 Task: Look for space in Kineshma, Russia from 9th June, 2023 to 17th June, 2023 for 2 adults in price range Rs.7000 to Rs.12000. Place can be private room with 1  bedroom having 2 beds and 1 bathroom. Property type can be house, flat, guest house. Amenities needed are: wifi. Booking option can be shelf check-in. Required host language is English.
Action: Mouse moved to (449, 163)
Screenshot: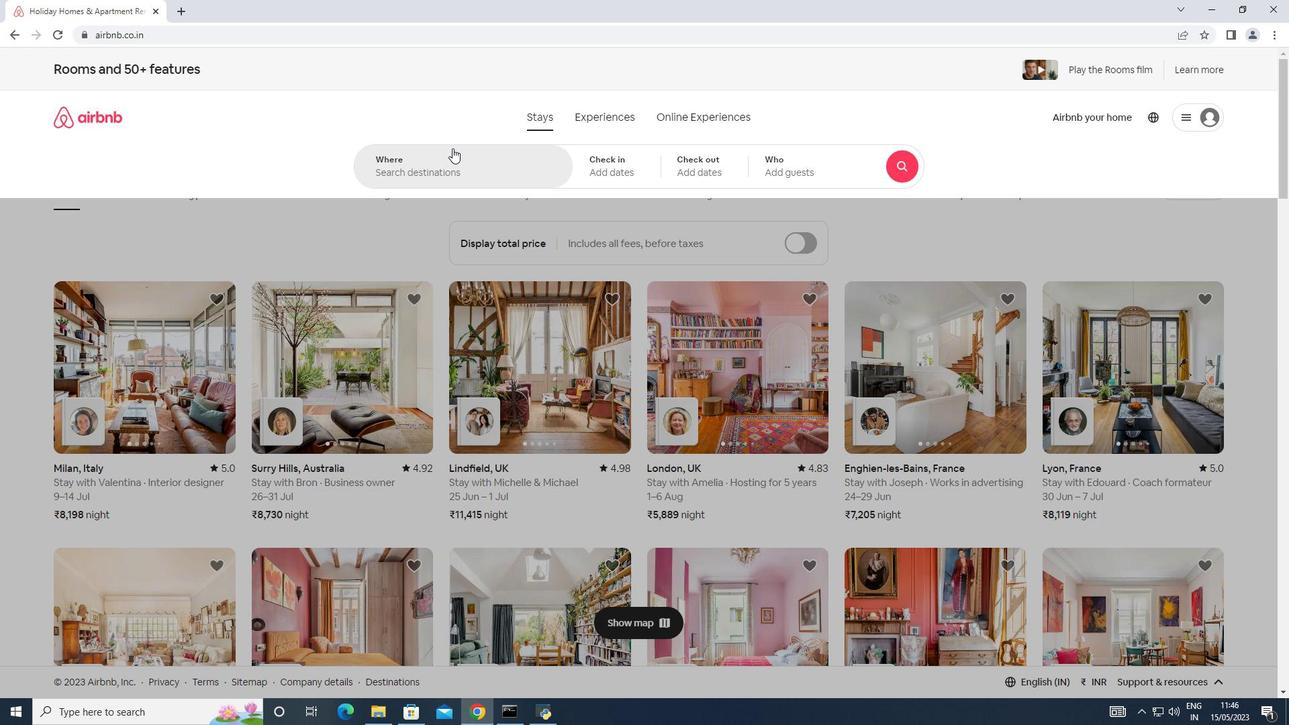 
Action: Mouse pressed left at (449, 163)
Screenshot: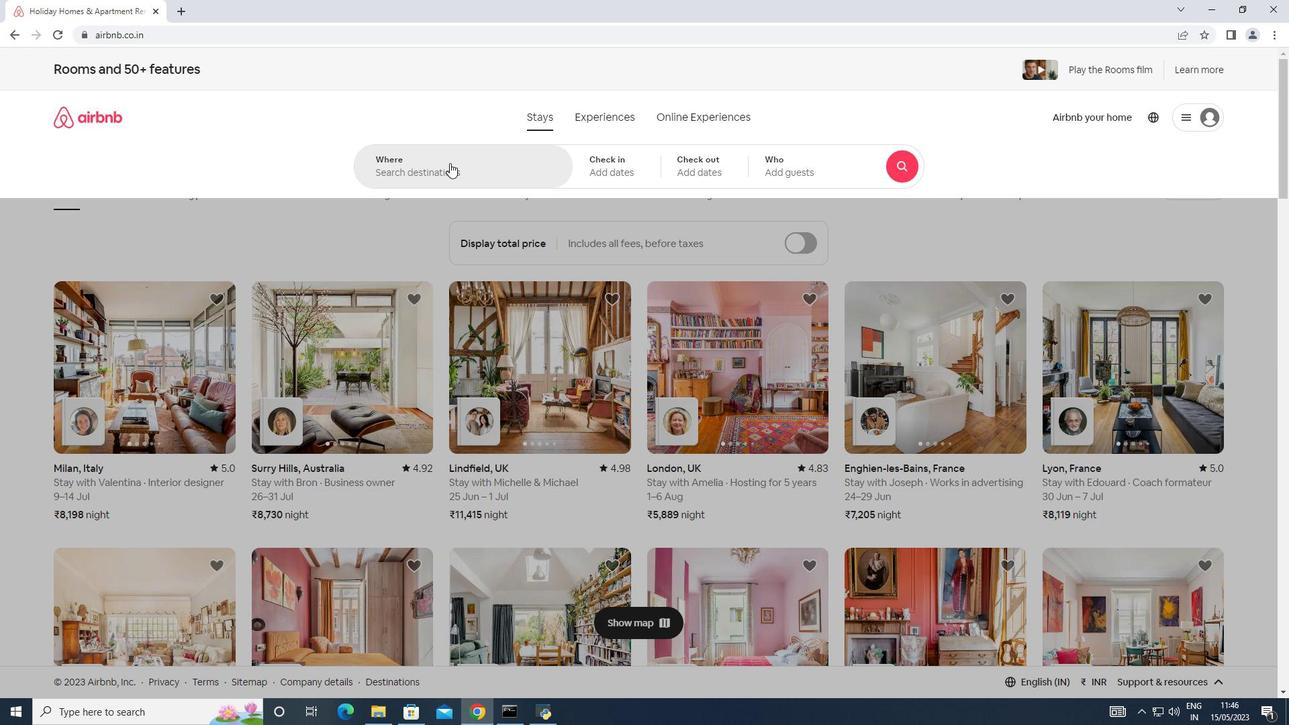 
Action: Mouse moved to (422, 175)
Screenshot: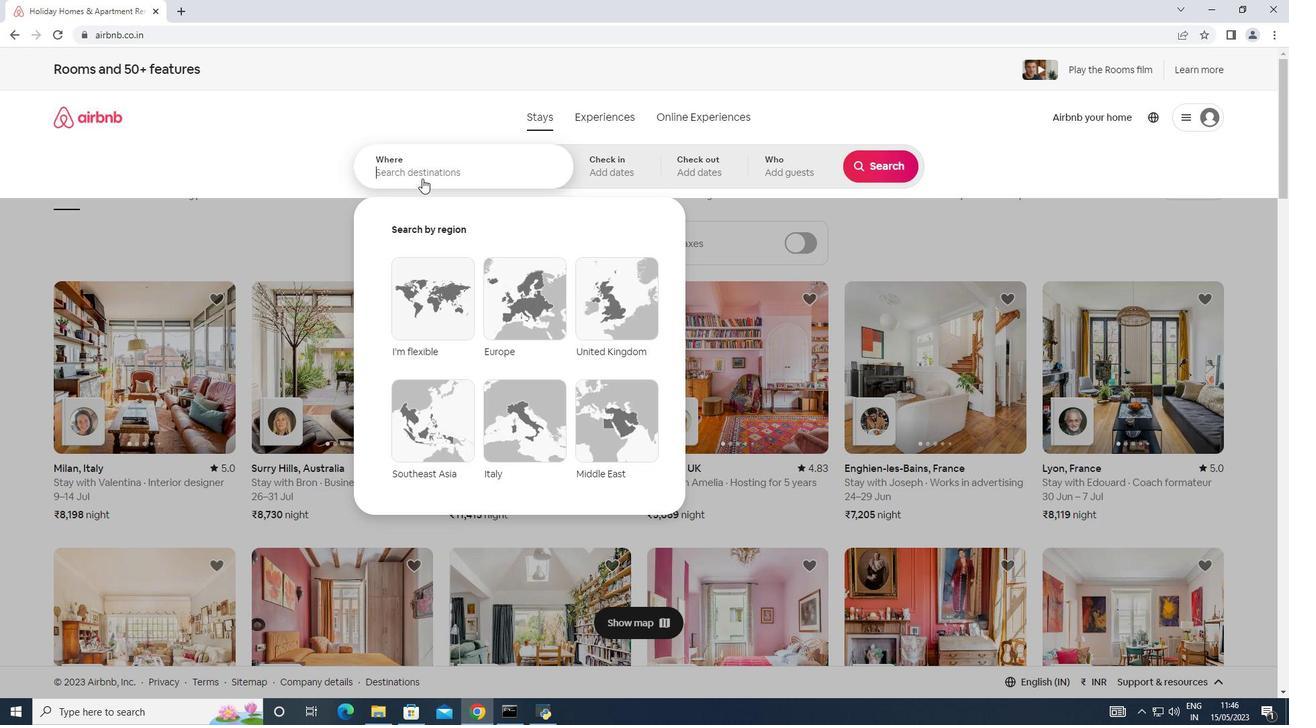 
Action: Mouse pressed left at (422, 175)
Screenshot: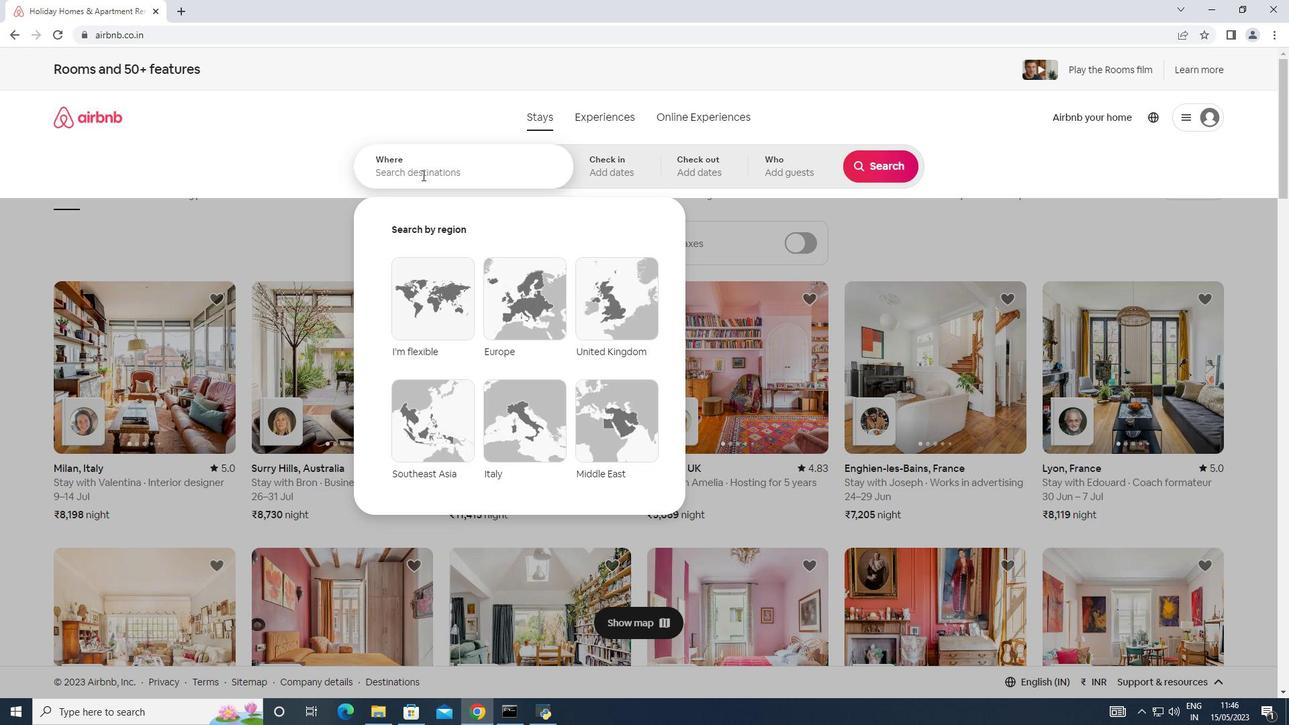 
Action: Key pressed <Key.shift><Key.shift><Key.shift><Key.shift><Key.shift><Key.shift><Key.shift><Key.shift><Key.shift><Key.shift><Key.shift><Key.shift><Key.shift><Key.shift><Key.shift><Key.shift><Key.shift><Key.shift><Key.shift><Key.shift><Key.shift><Key.shift><Key.shift><Key.shift><Key.shift><Key.shift><Key.shift><Key.shift><Key.shift>Kineshma,<Key.shift>Russia
Screenshot: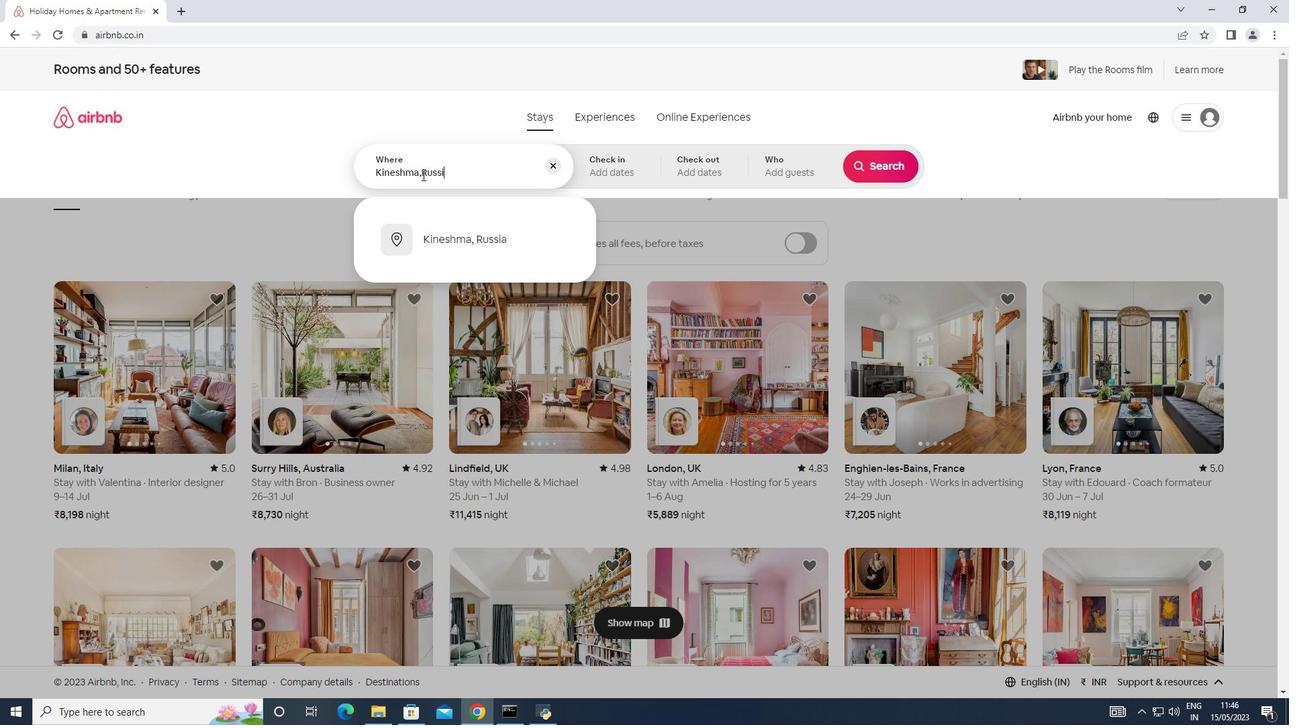 
Action: Mouse moved to (608, 168)
Screenshot: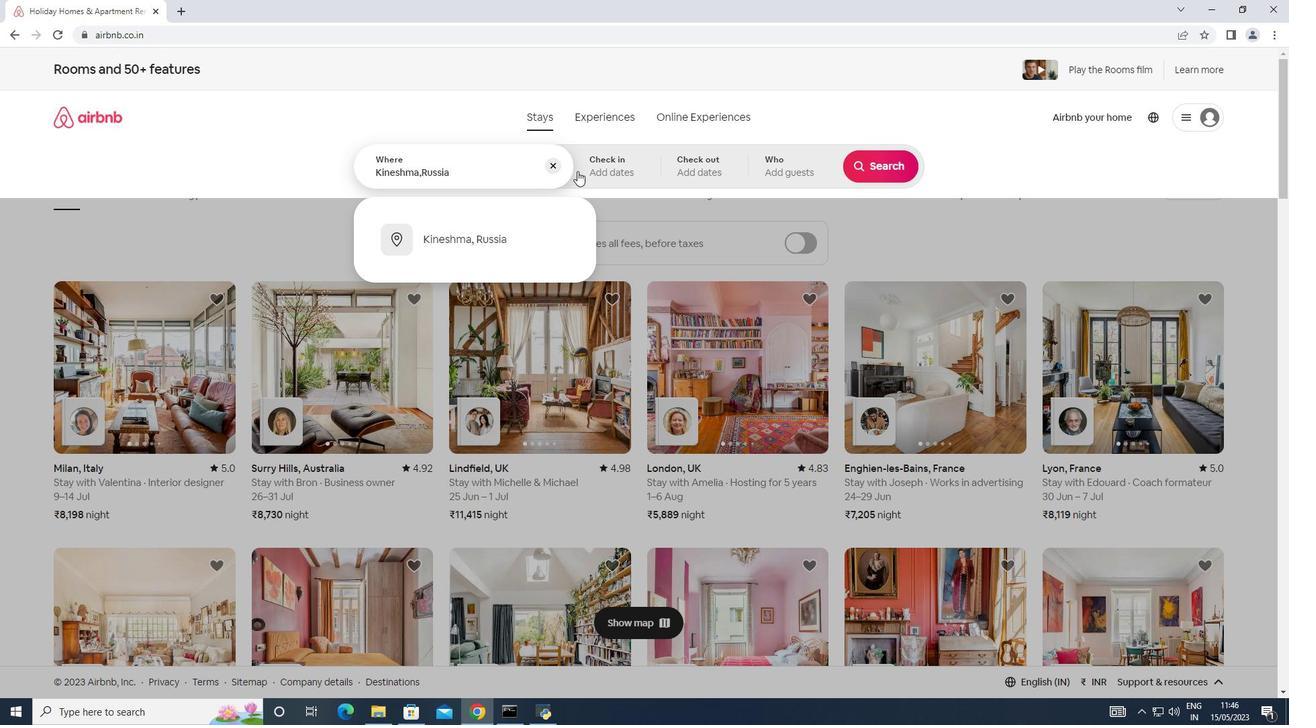 
Action: Mouse pressed left at (608, 168)
Screenshot: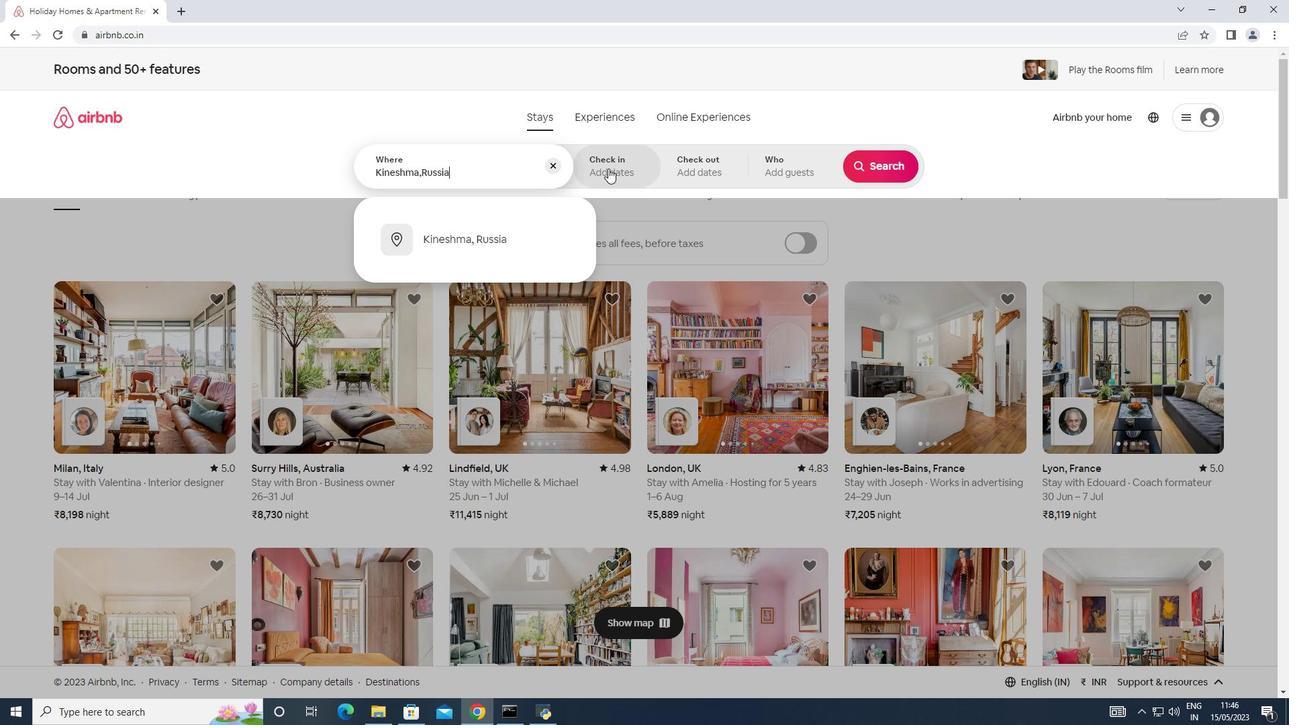 
Action: Mouse moved to (839, 362)
Screenshot: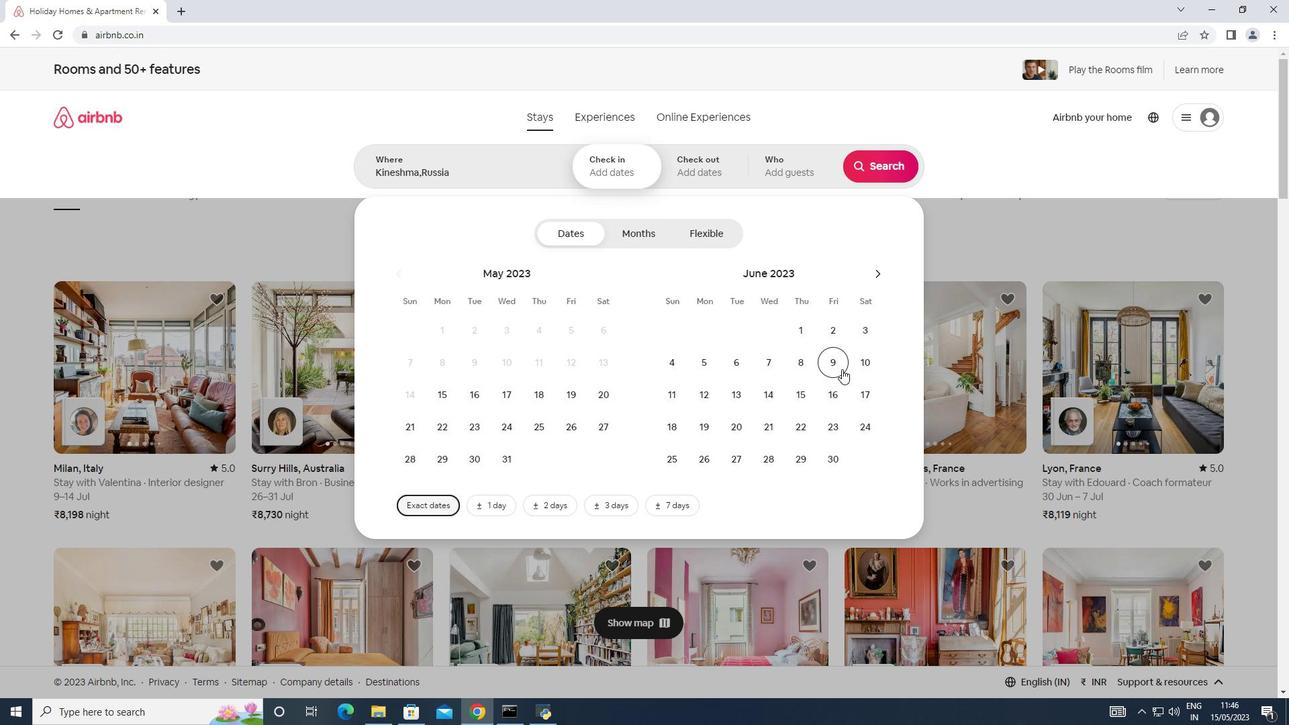 
Action: Mouse pressed left at (839, 362)
Screenshot: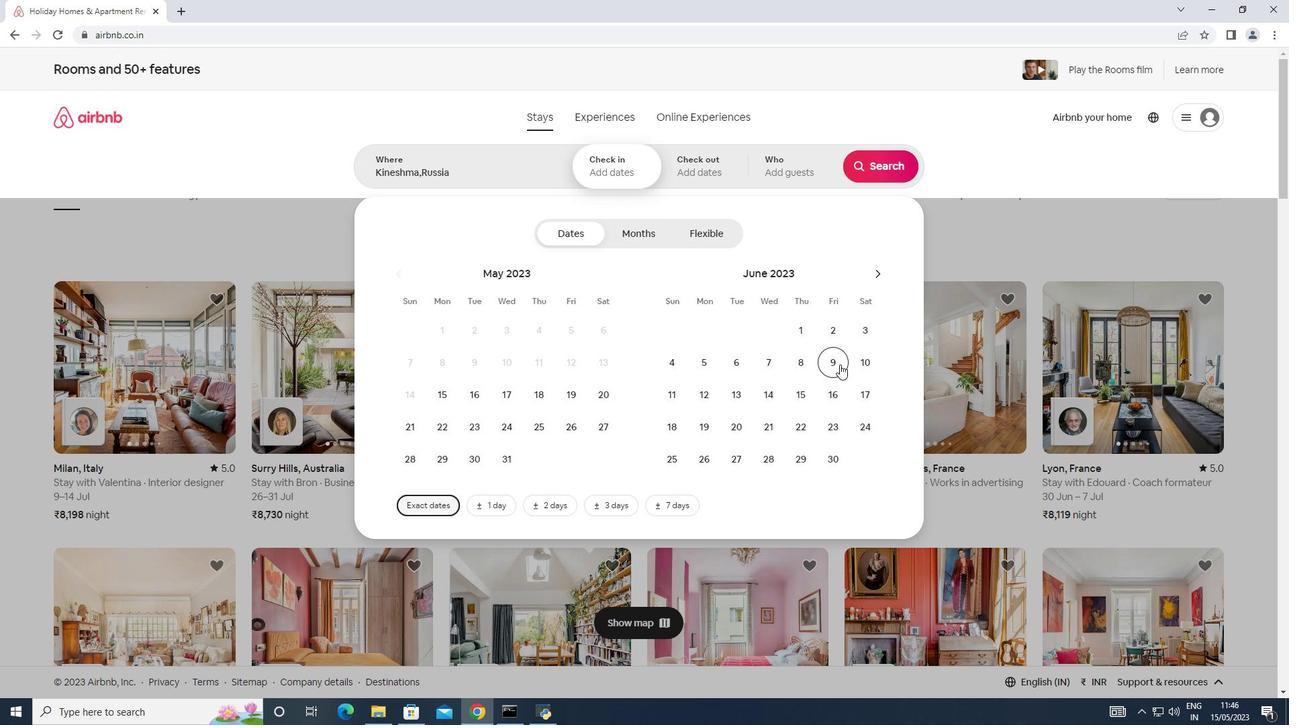
Action: Mouse moved to (863, 396)
Screenshot: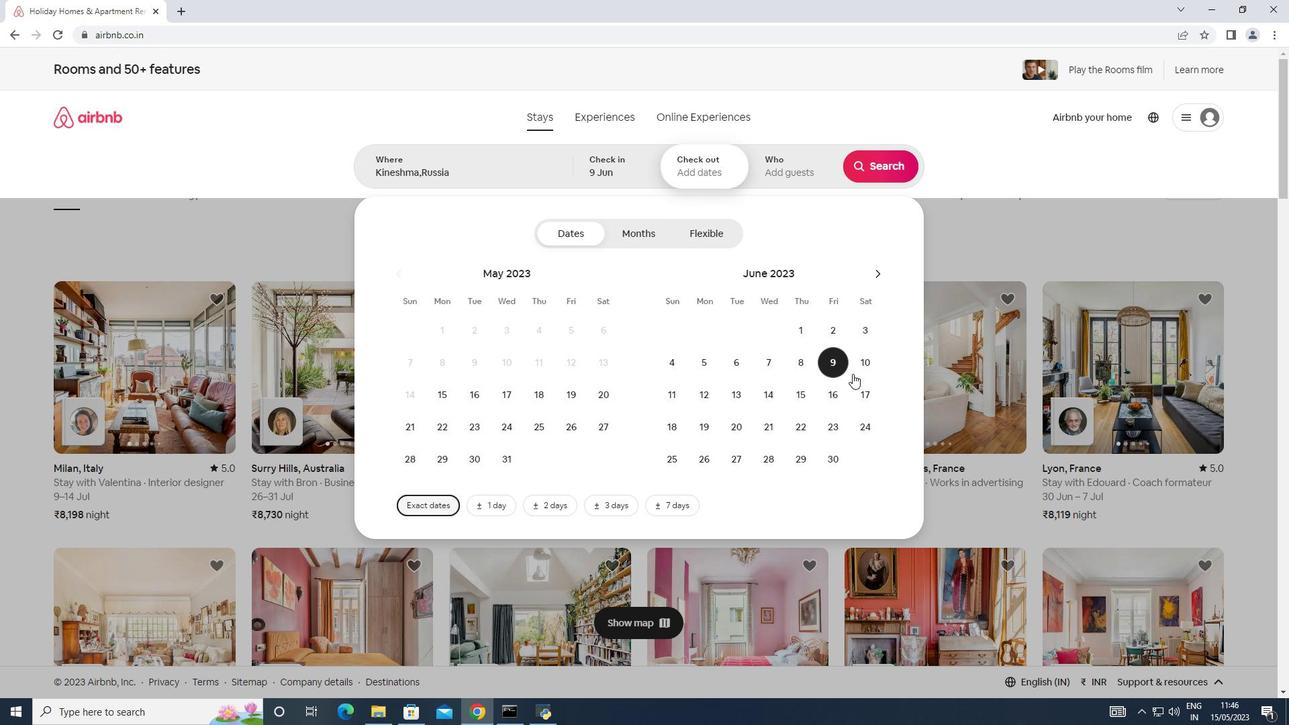 
Action: Mouse pressed left at (863, 396)
Screenshot: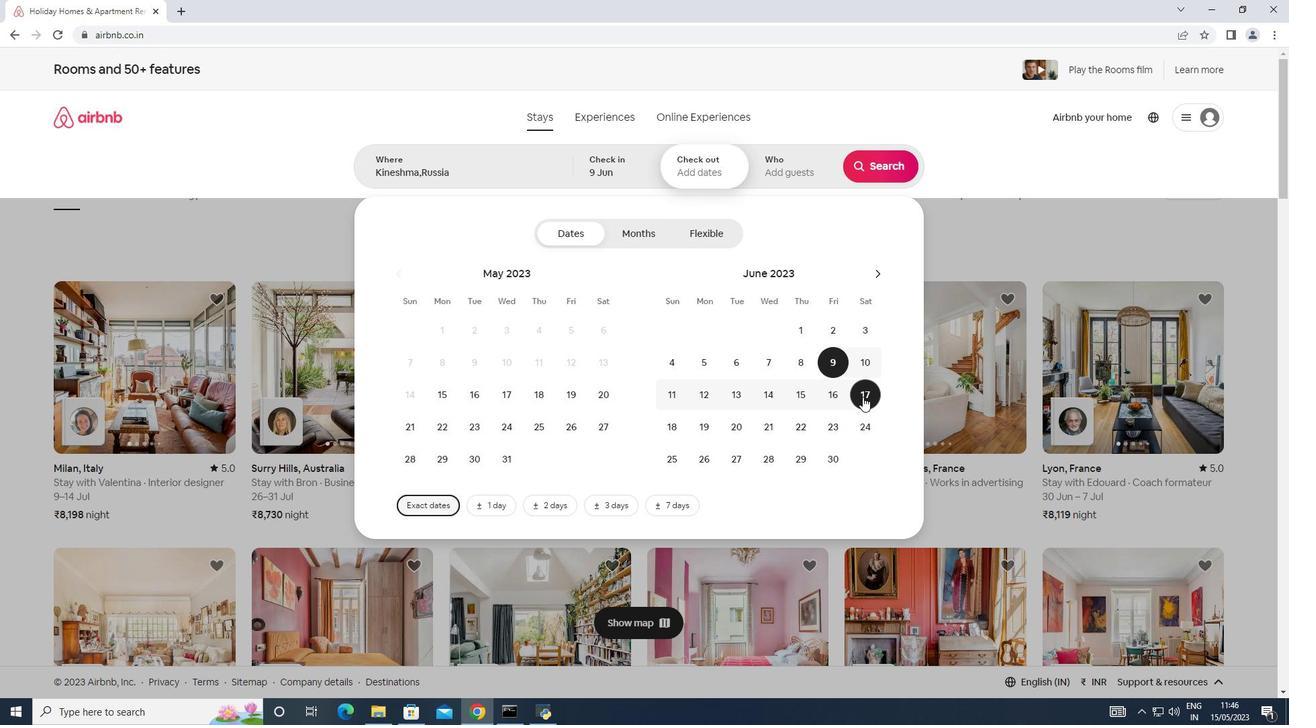 
Action: Mouse moved to (800, 161)
Screenshot: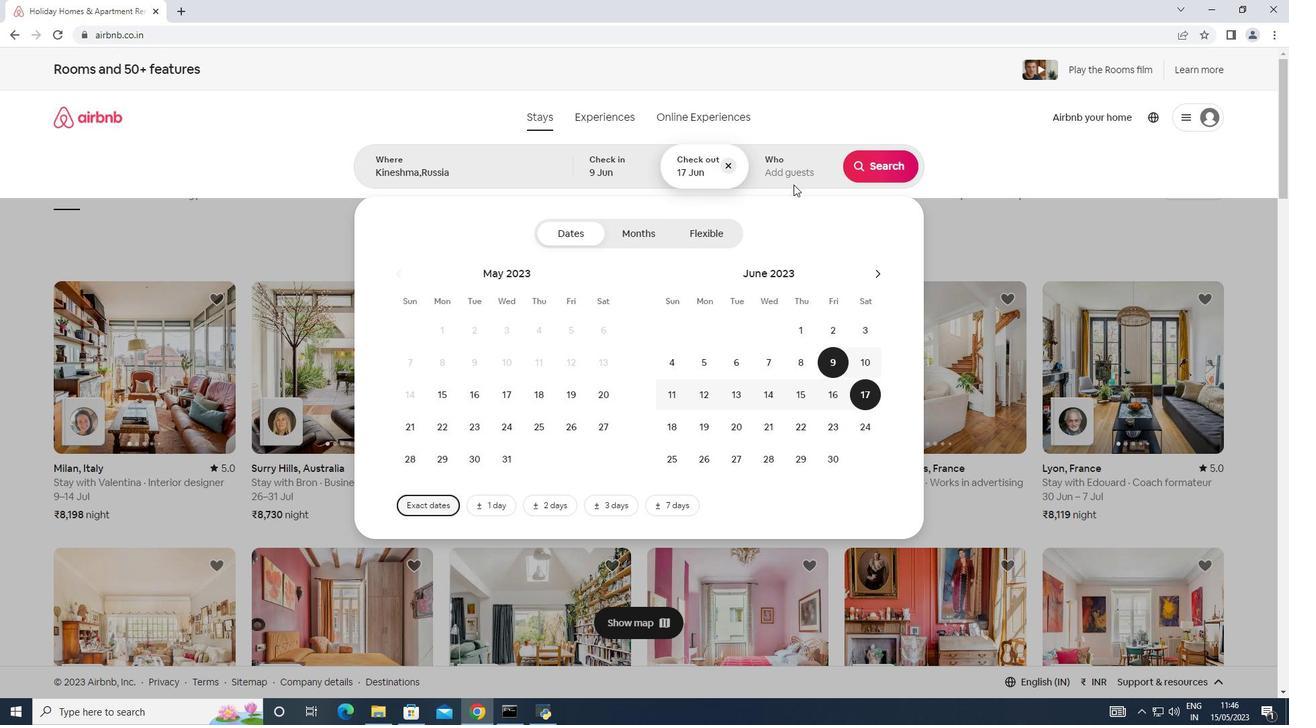 
Action: Mouse pressed left at (800, 161)
Screenshot: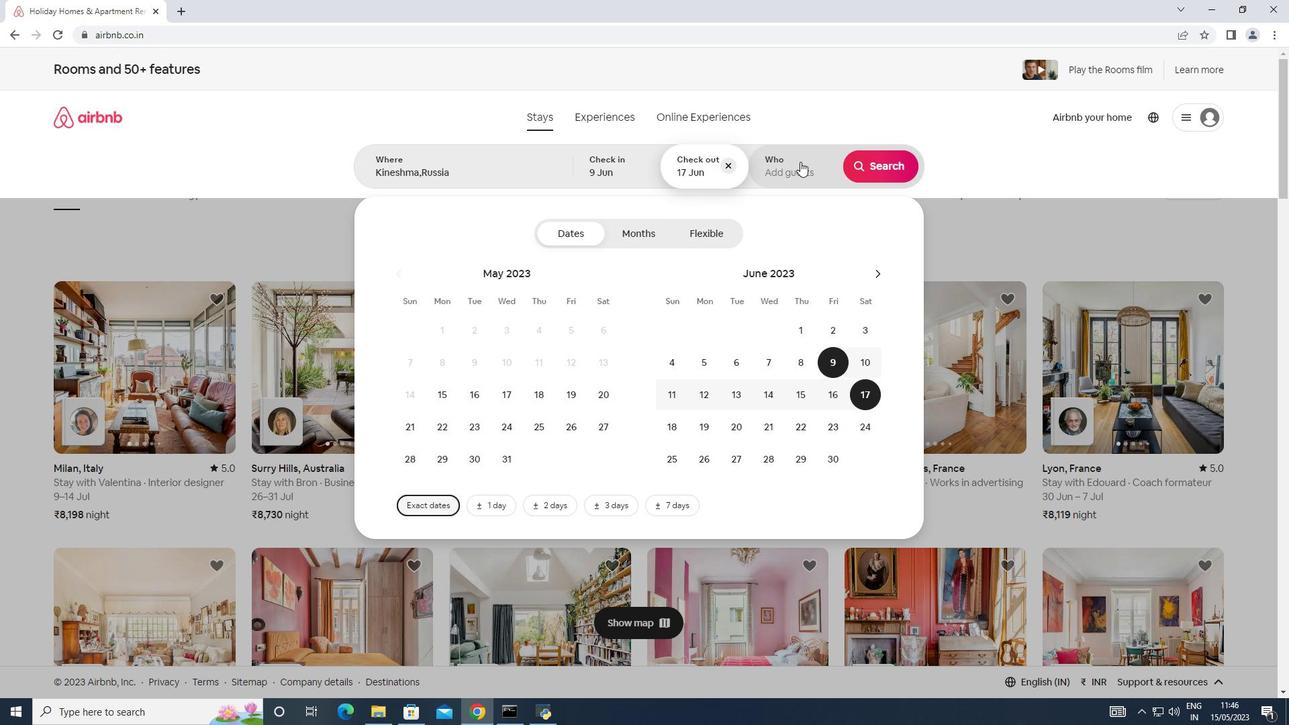 
Action: Mouse moved to (887, 242)
Screenshot: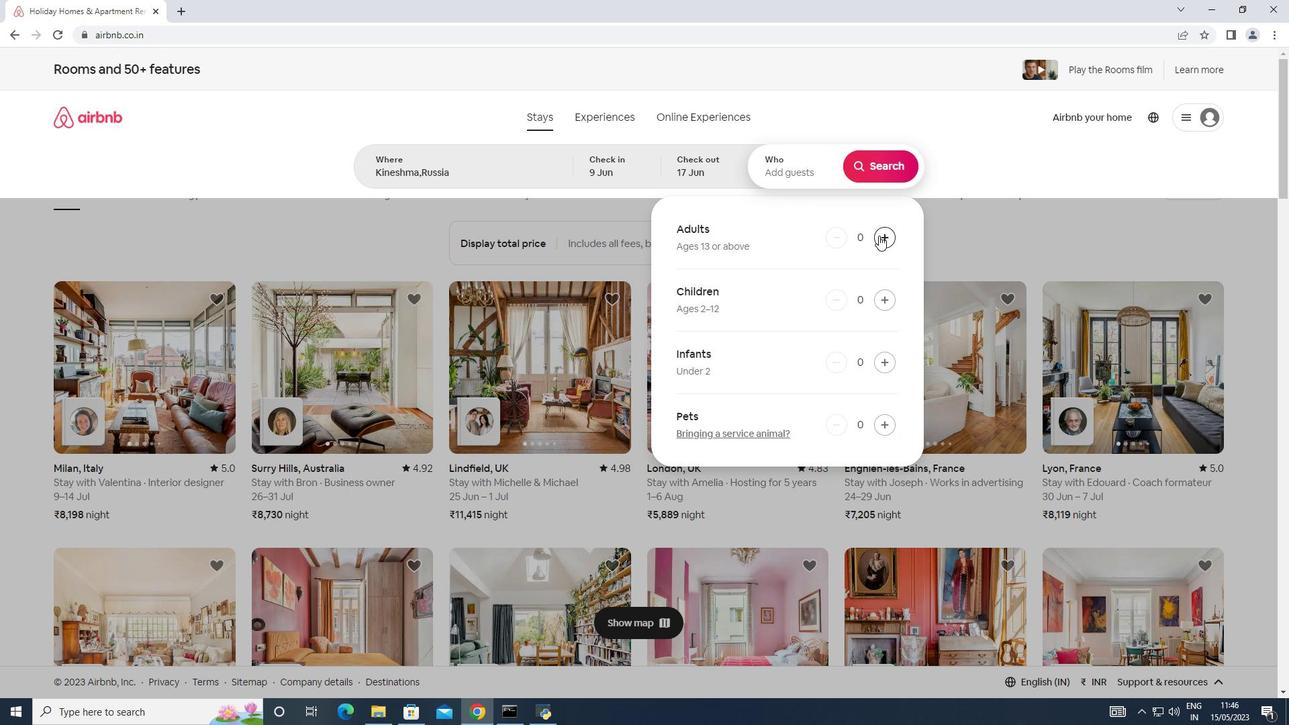 
Action: Mouse pressed left at (887, 242)
Screenshot: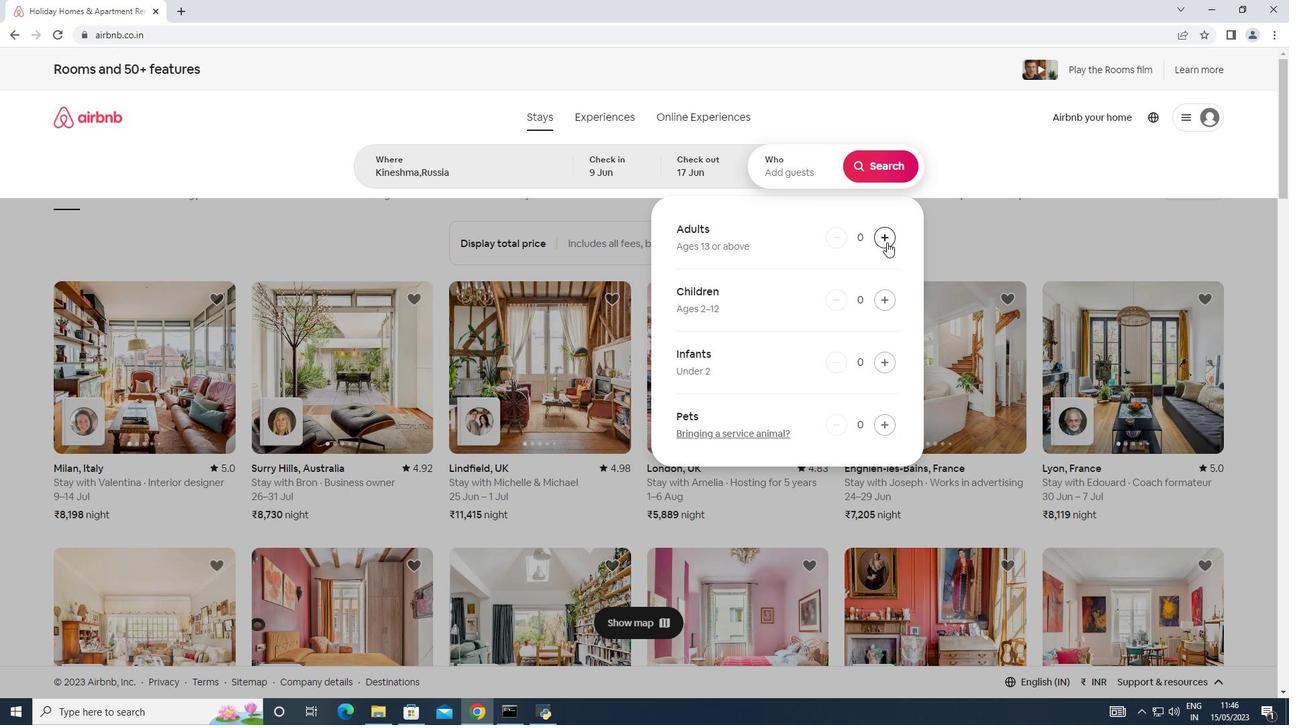 
Action: Mouse moved to (887, 236)
Screenshot: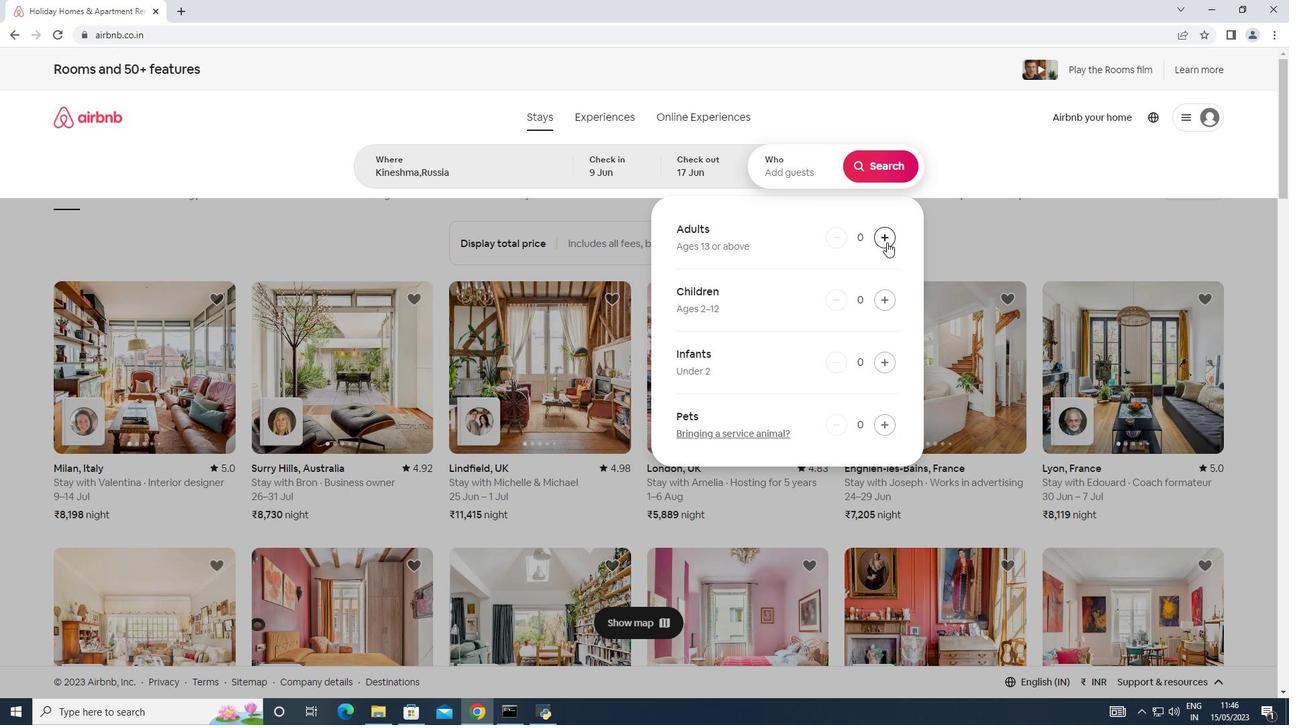 
Action: Mouse pressed left at (887, 236)
Screenshot: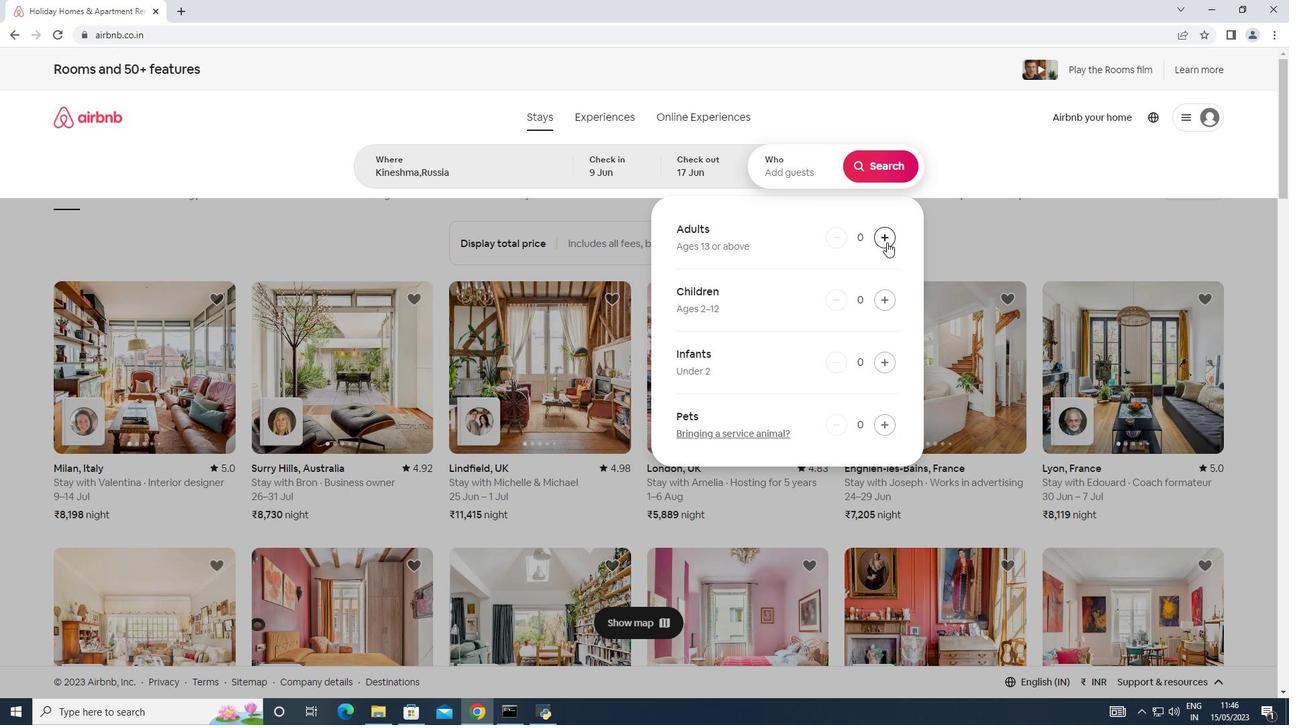 
Action: Mouse moved to (889, 163)
Screenshot: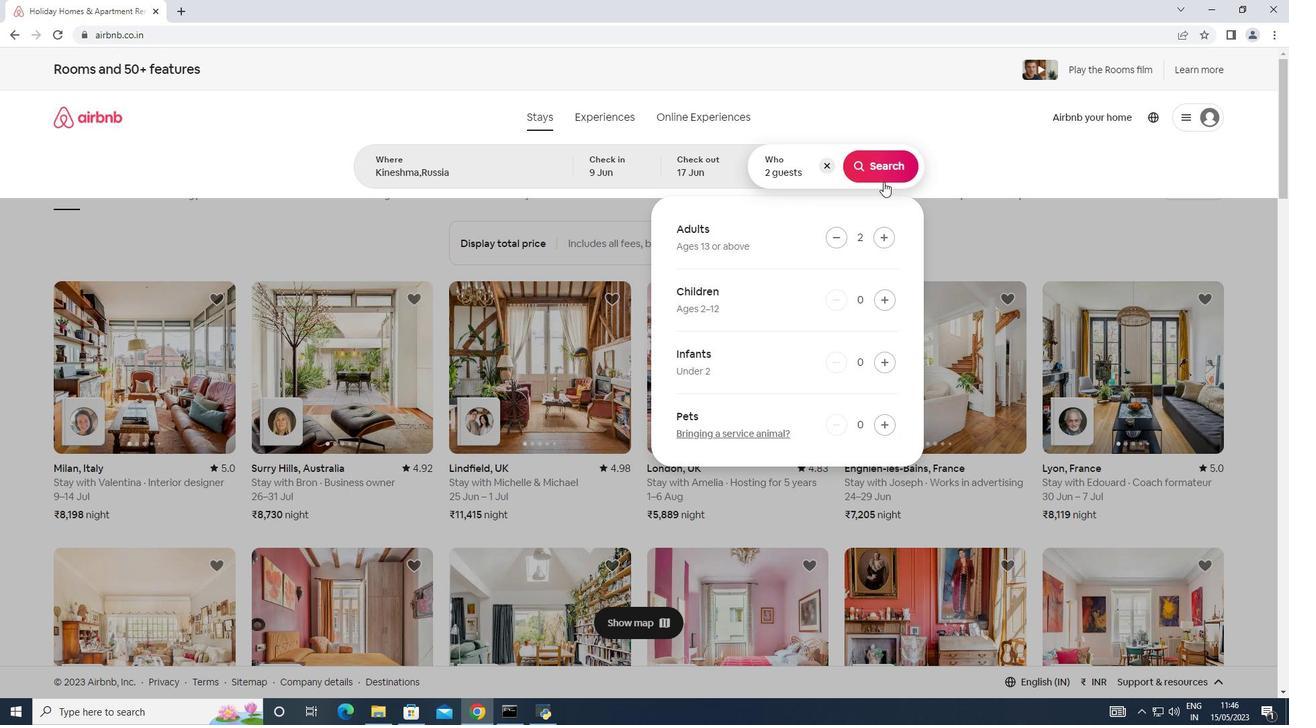 
Action: Mouse pressed left at (889, 163)
Screenshot: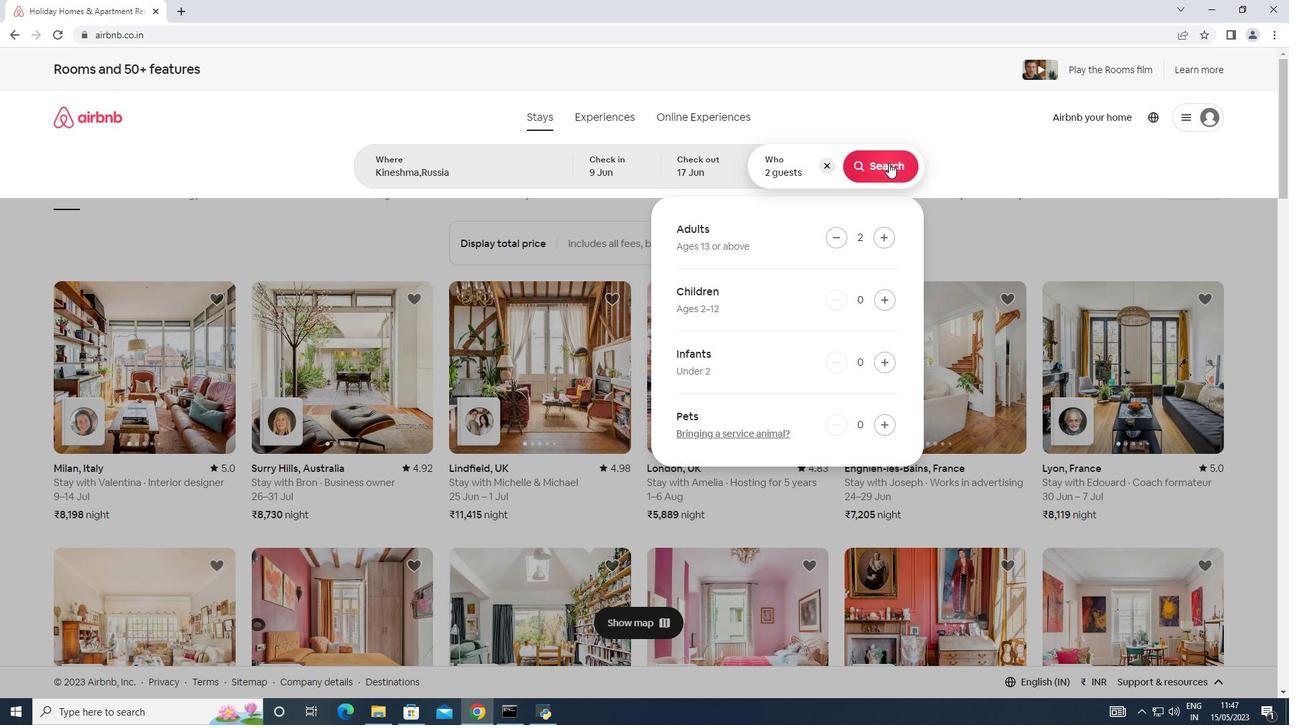 
Action: Mouse moved to (1229, 118)
Screenshot: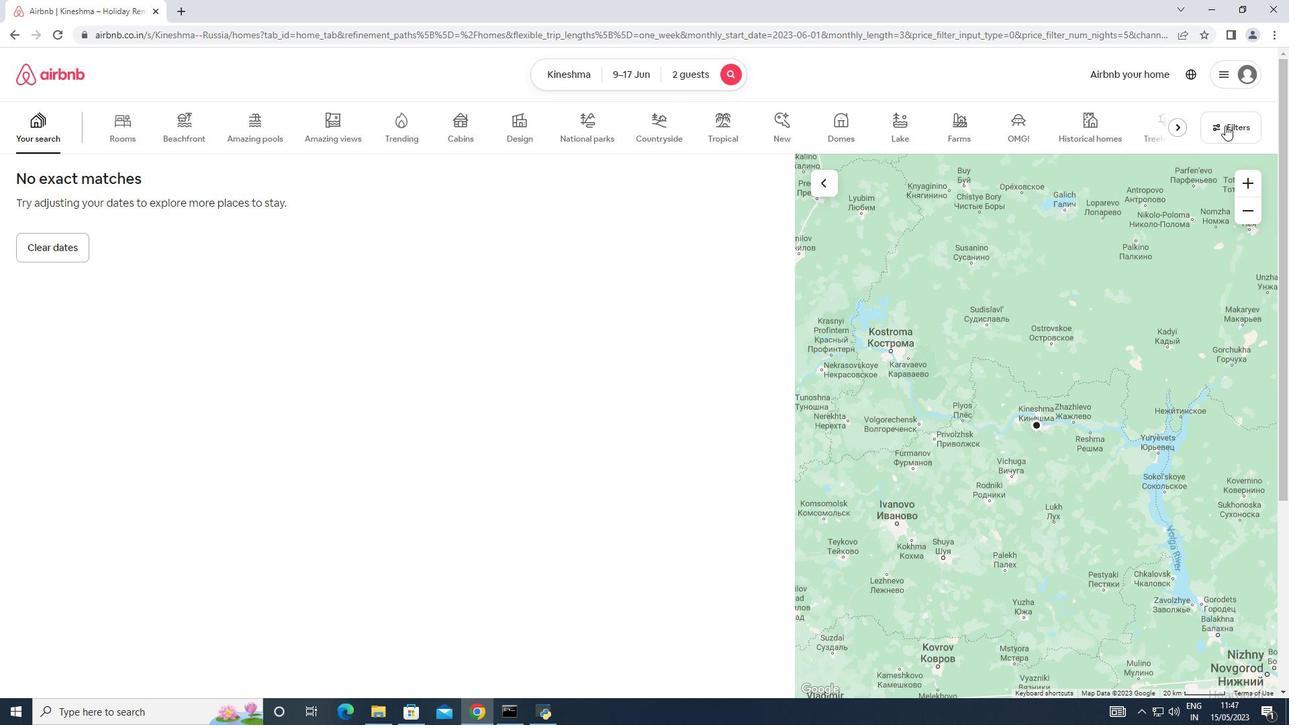 
Action: Mouse pressed left at (1229, 118)
Screenshot: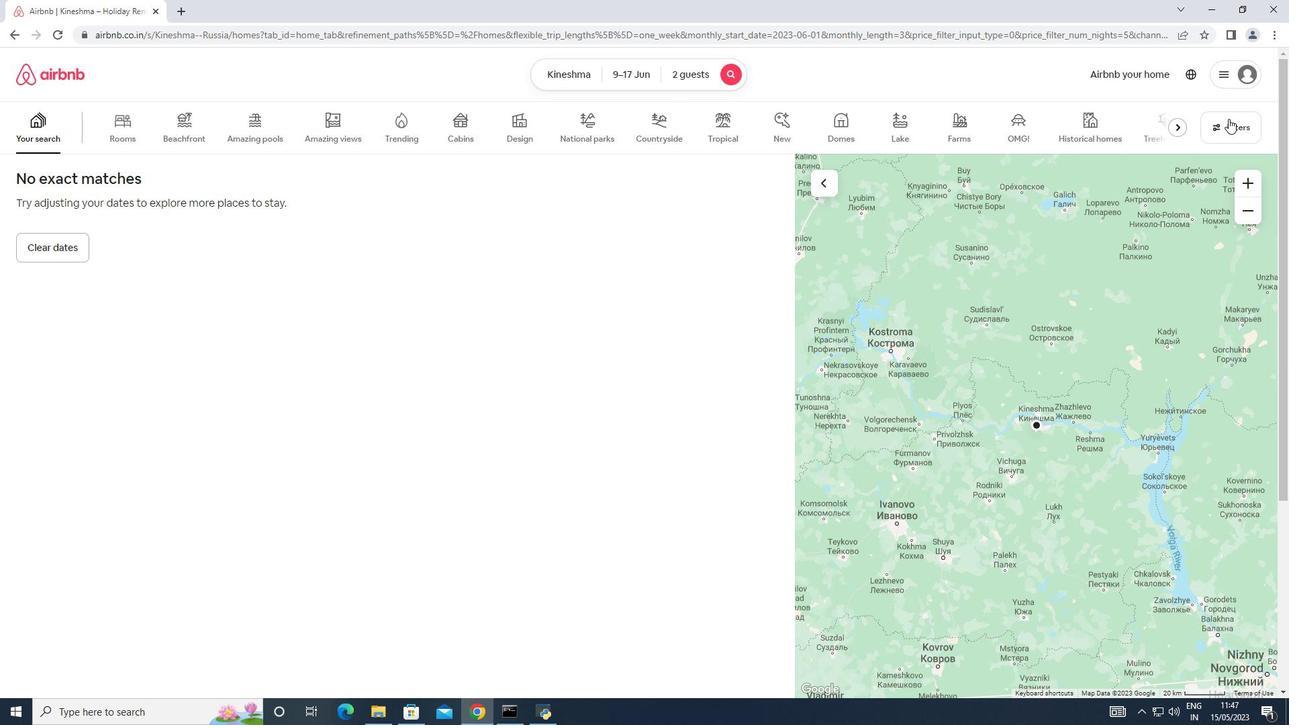 
Action: Mouse moved to (475, 457)
Screenshot: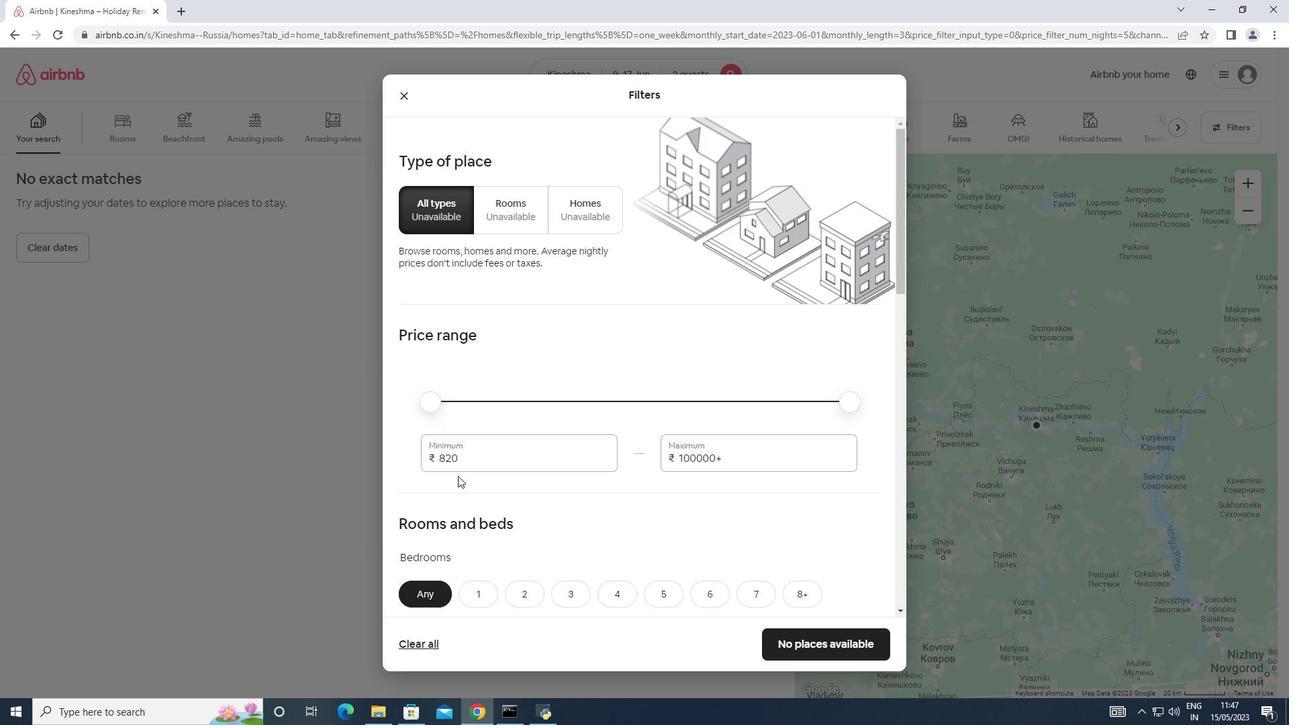 
Action: Mouse pressed left at (475, 457)
Screenshot: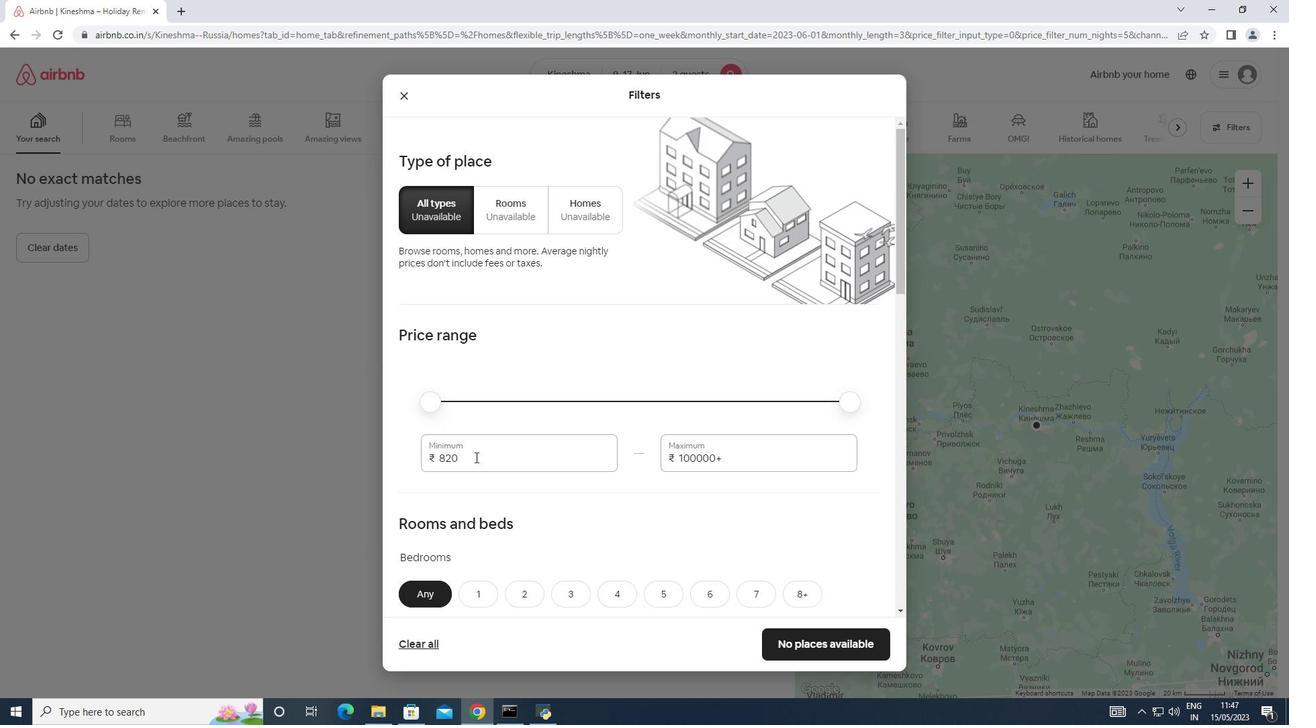 
Action: Mouse moved to (409, 456)
Screenshot: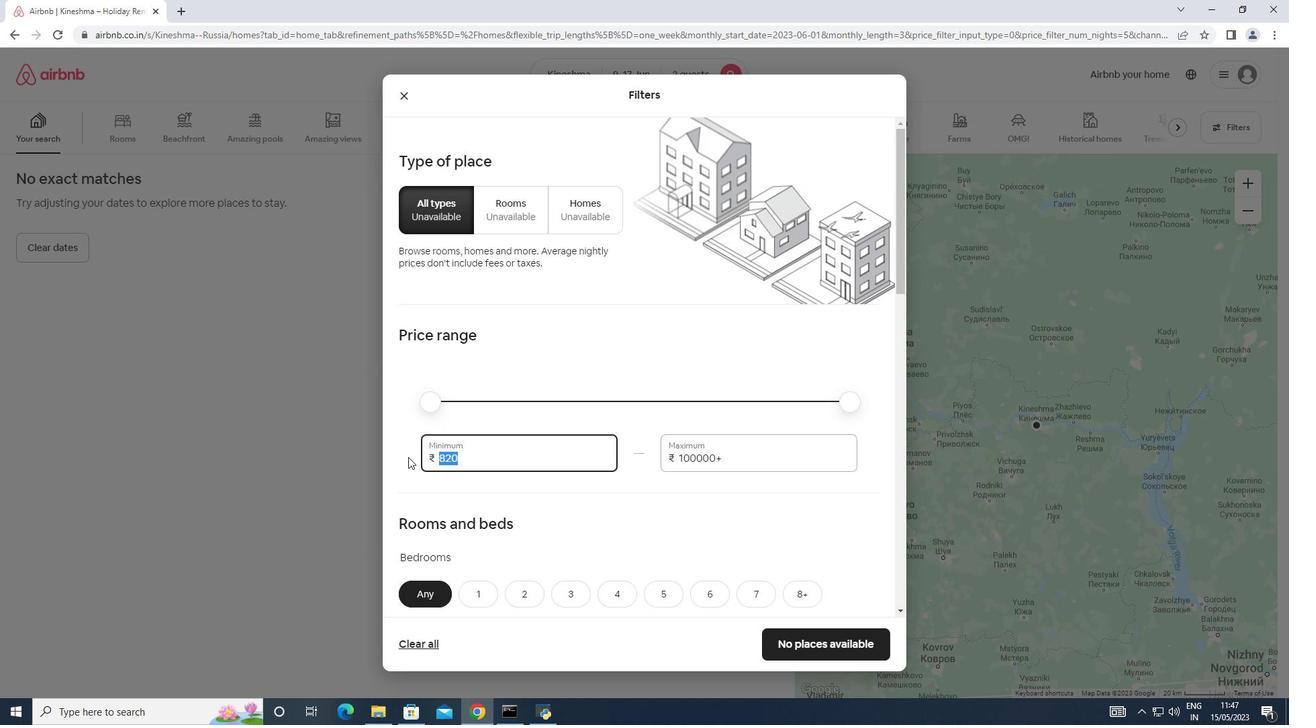 
Action: Key pressed 7000
Screenshot: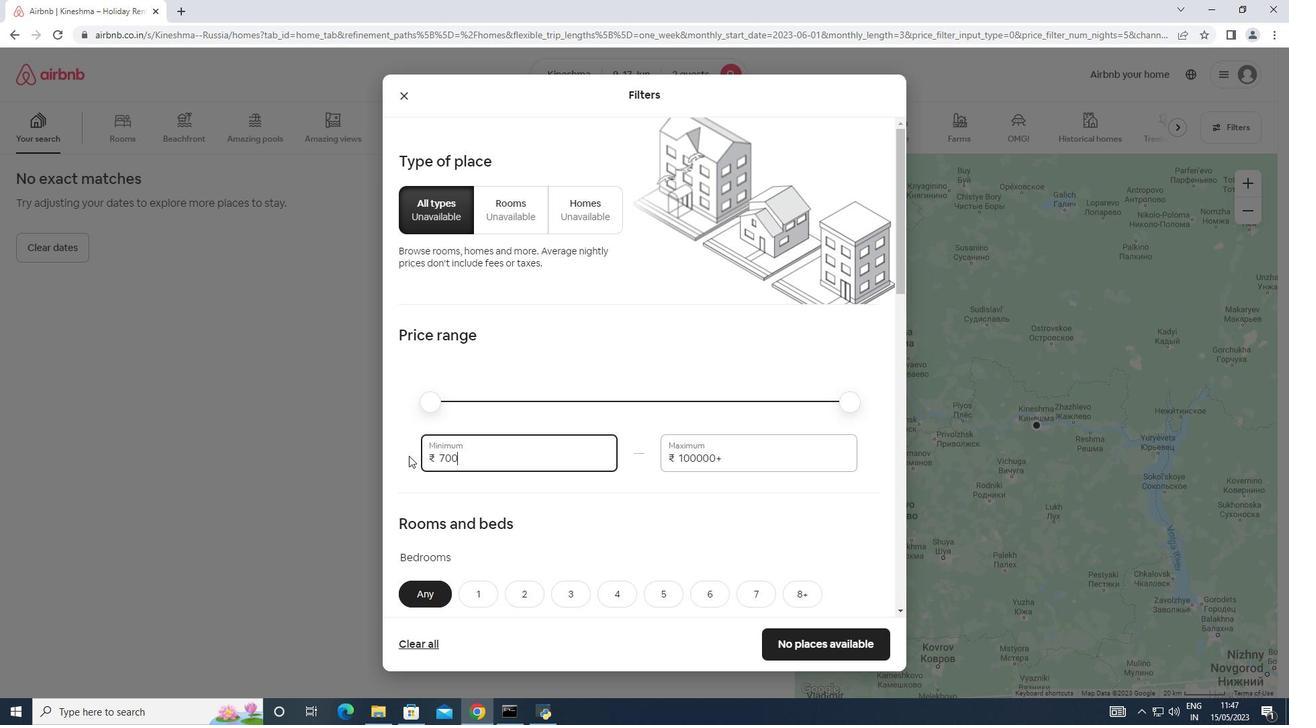 
Action: Mouse moved to (724, 460)
Screenshot: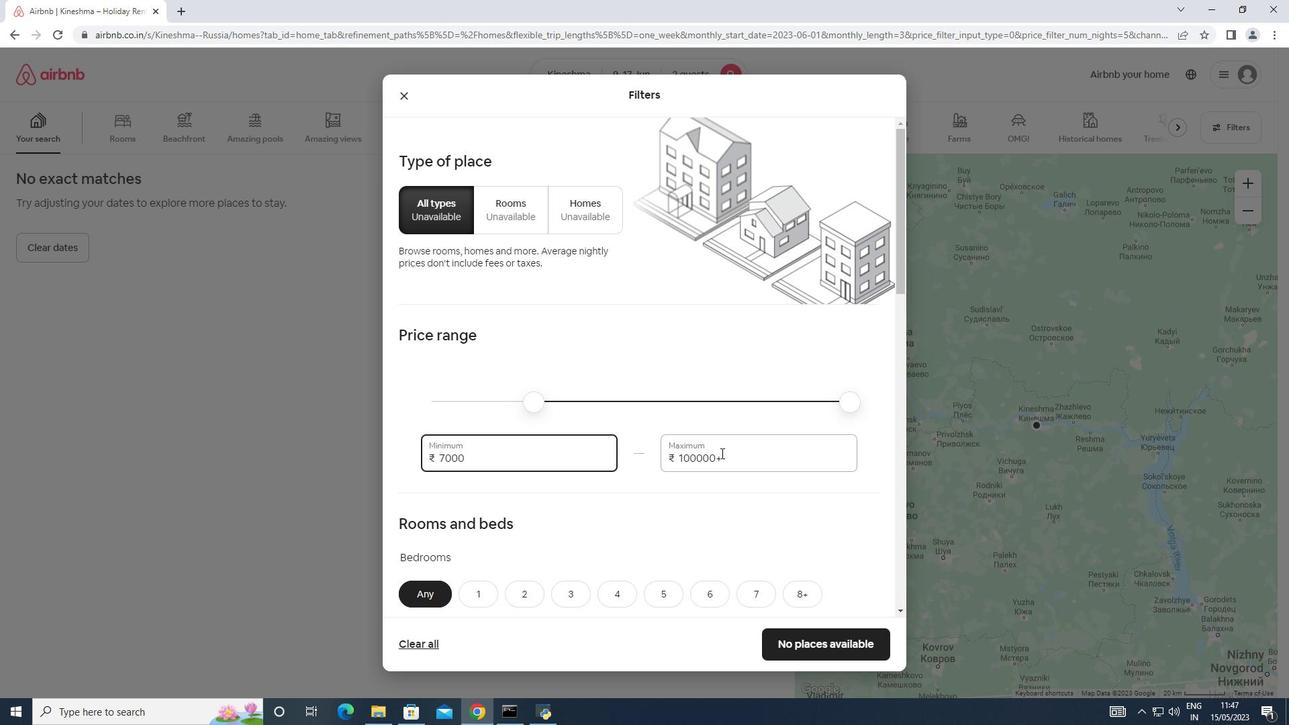 
Action: Mouse pressed left at (724, 460)
Screenshot: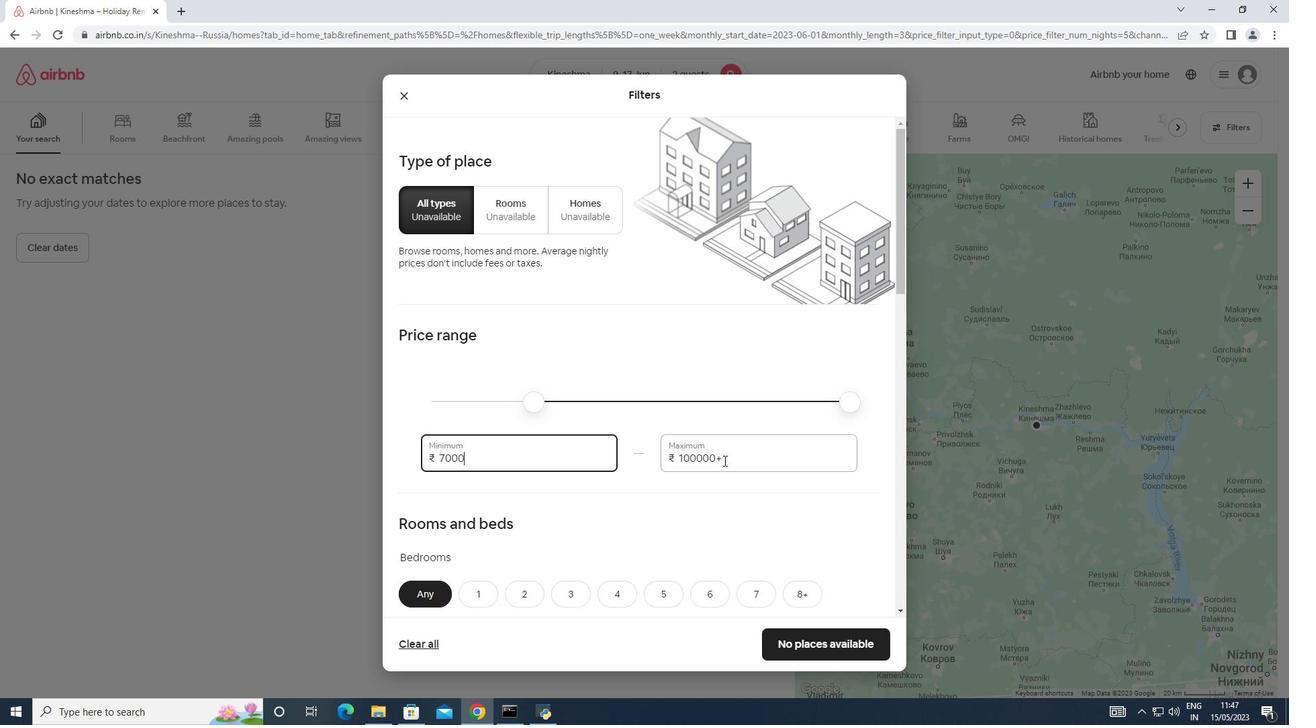 
Action: Mouse moved to (632, 447)
Screenshot: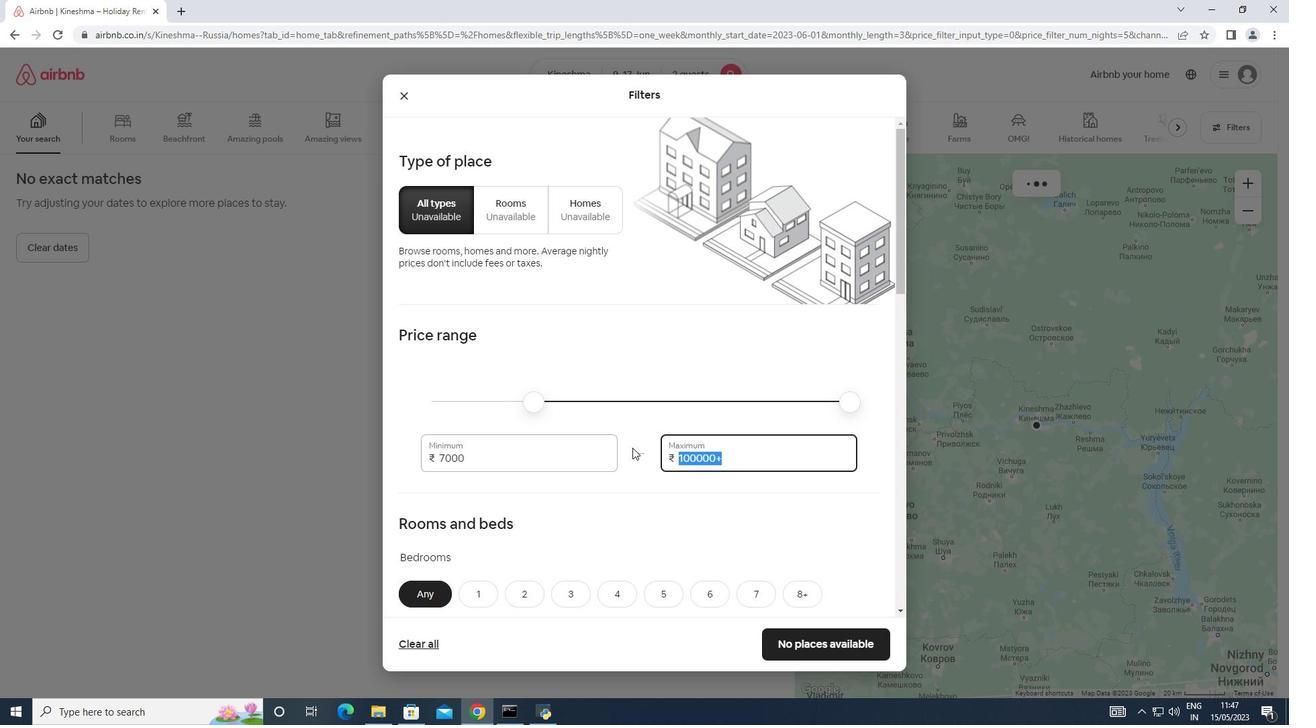
Action: Key pressed 12000
Screenshot: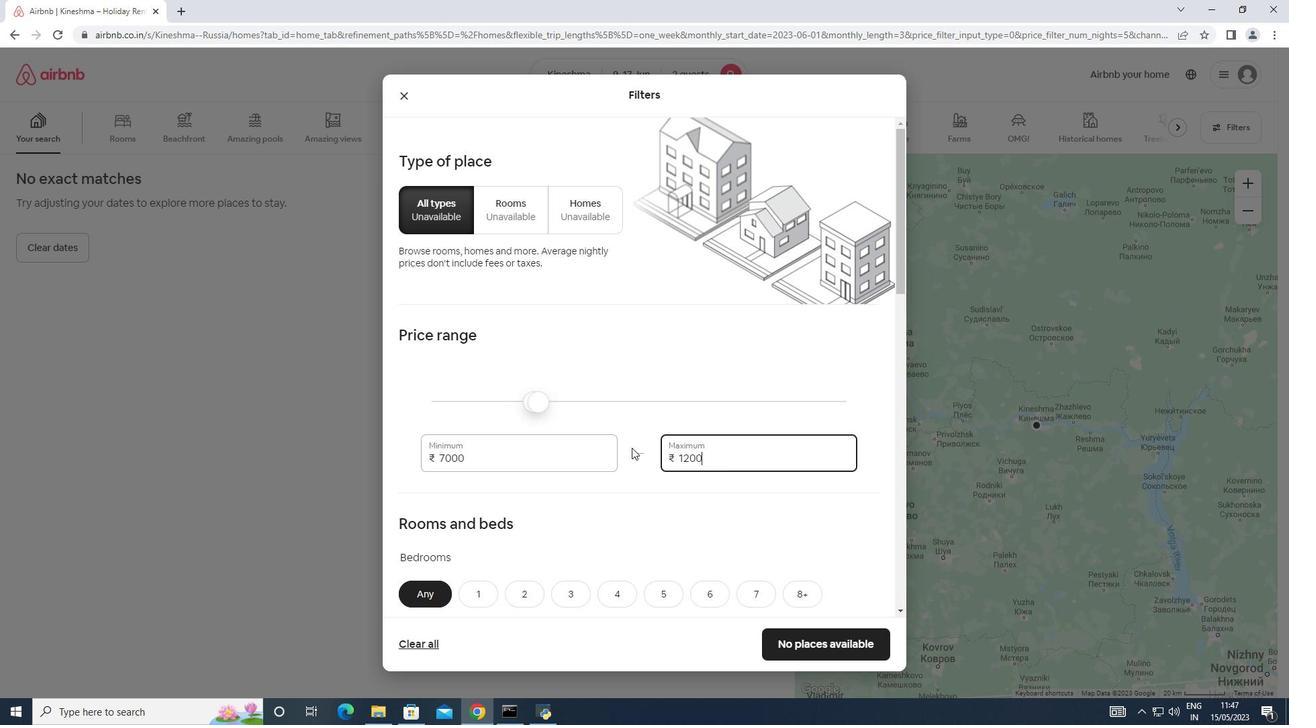 
Action: Mouse moved to (571, 474)
Screenshot: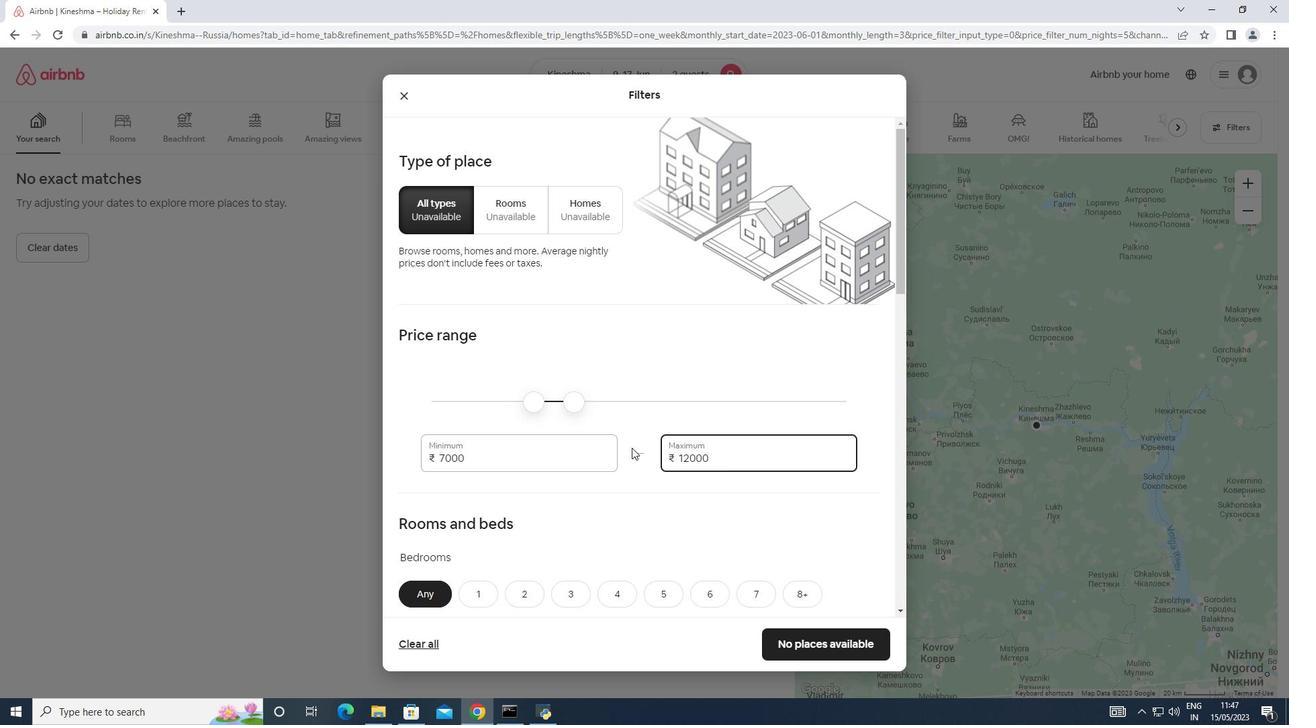 
Action: Mouse scrolled (571, 473) with delta (0, 0)
Screenshot: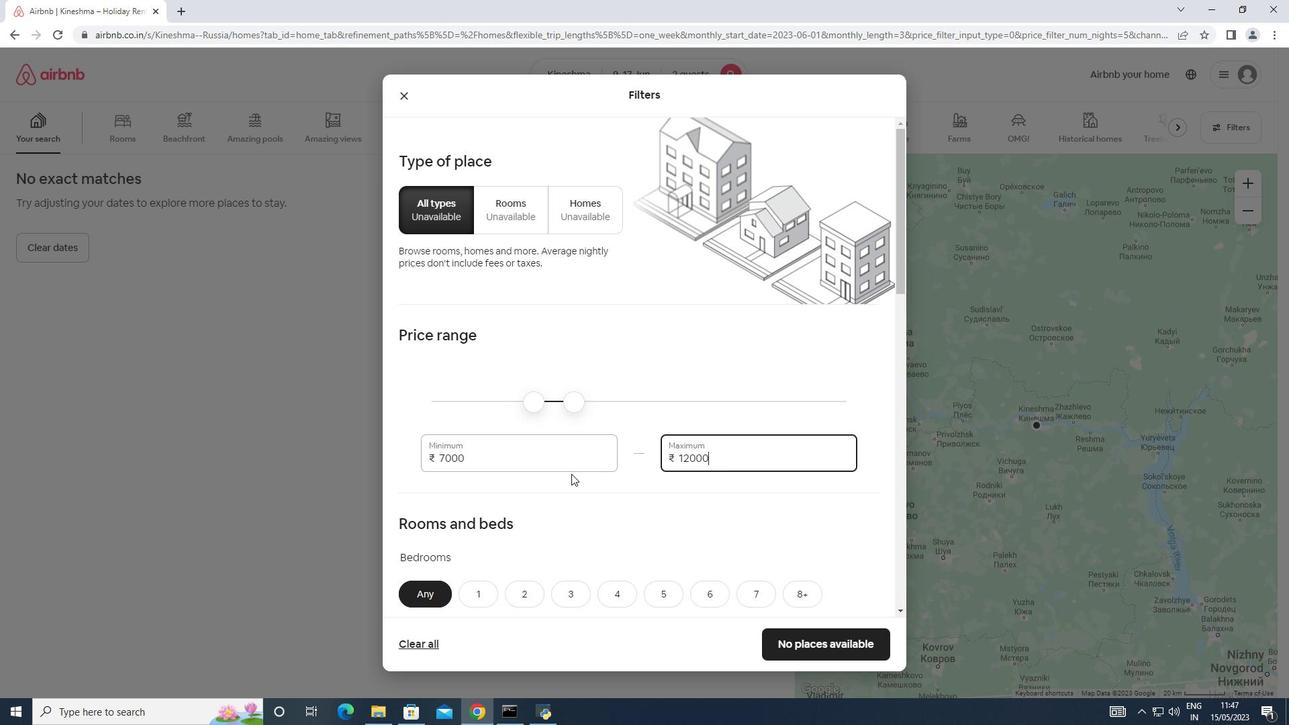 
Action: Mouse scrolled (571, 473) with delta (0, 0)
Screenshot: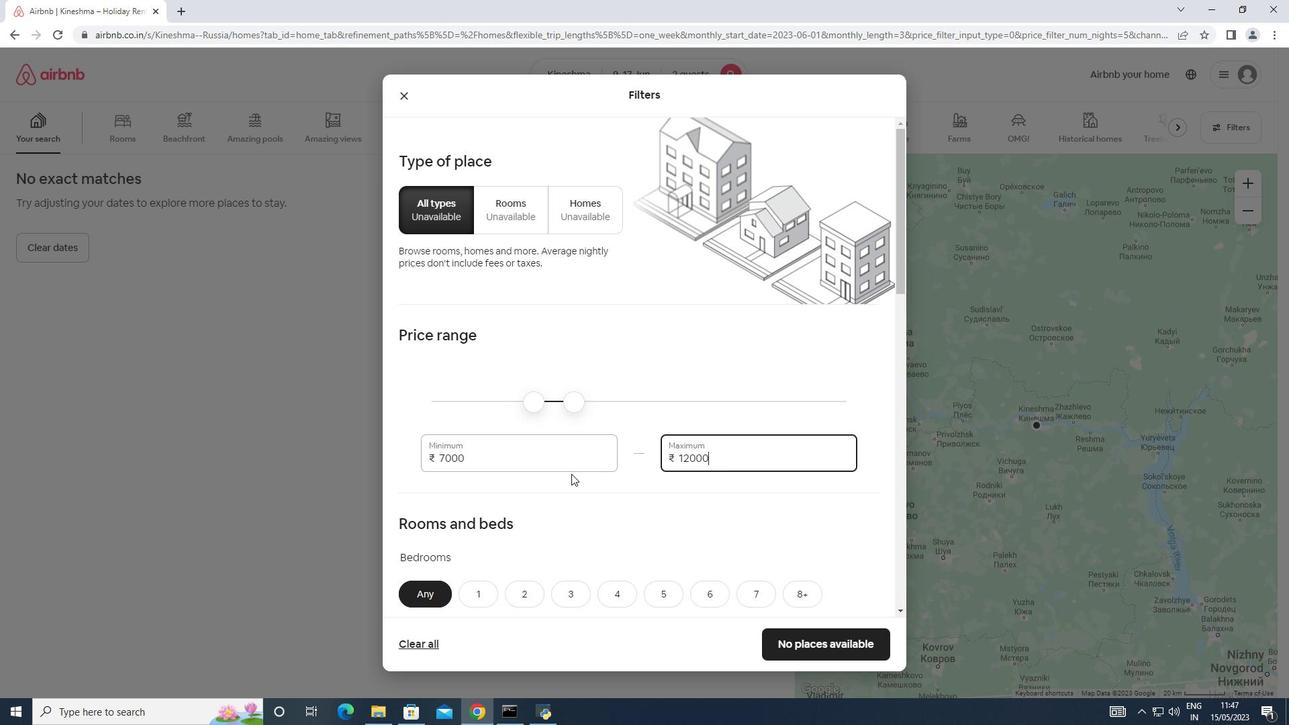 
Action: Mouse scrolled (571, 473) with delta (0, 0)
Screenshot: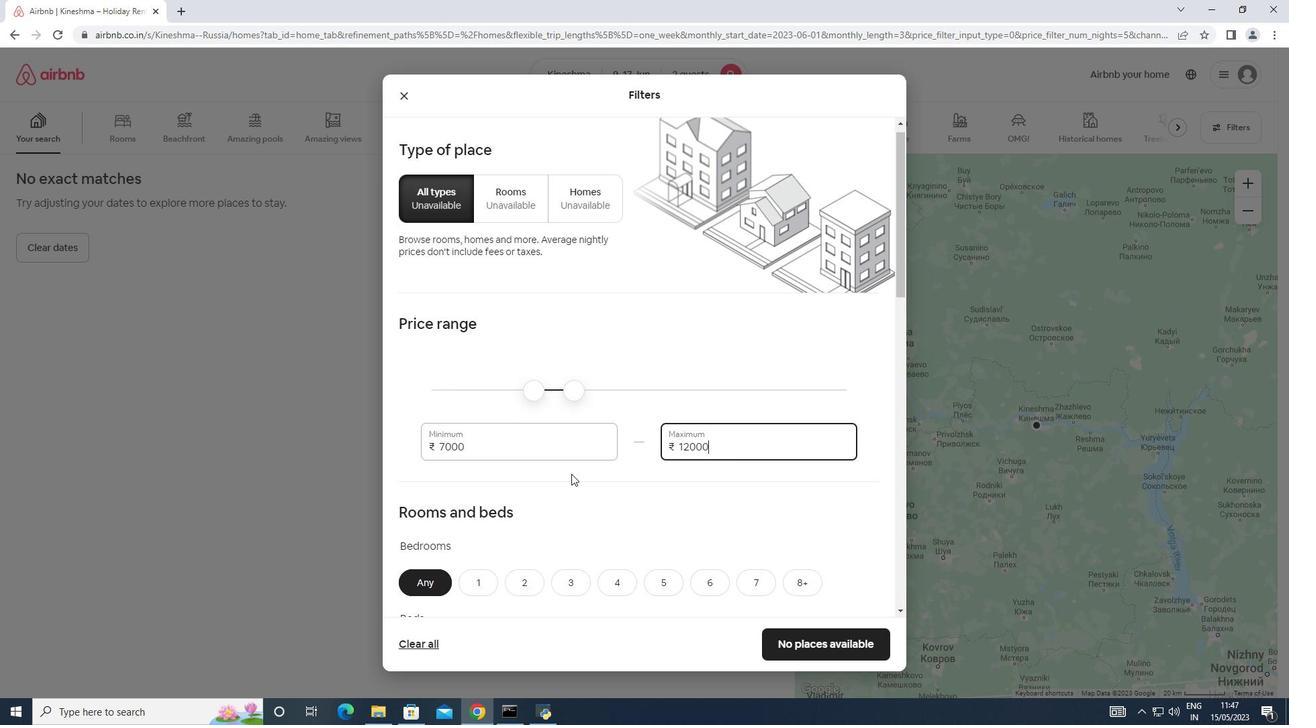 
Action: Mouse moved to (571, 466)
Screenshot: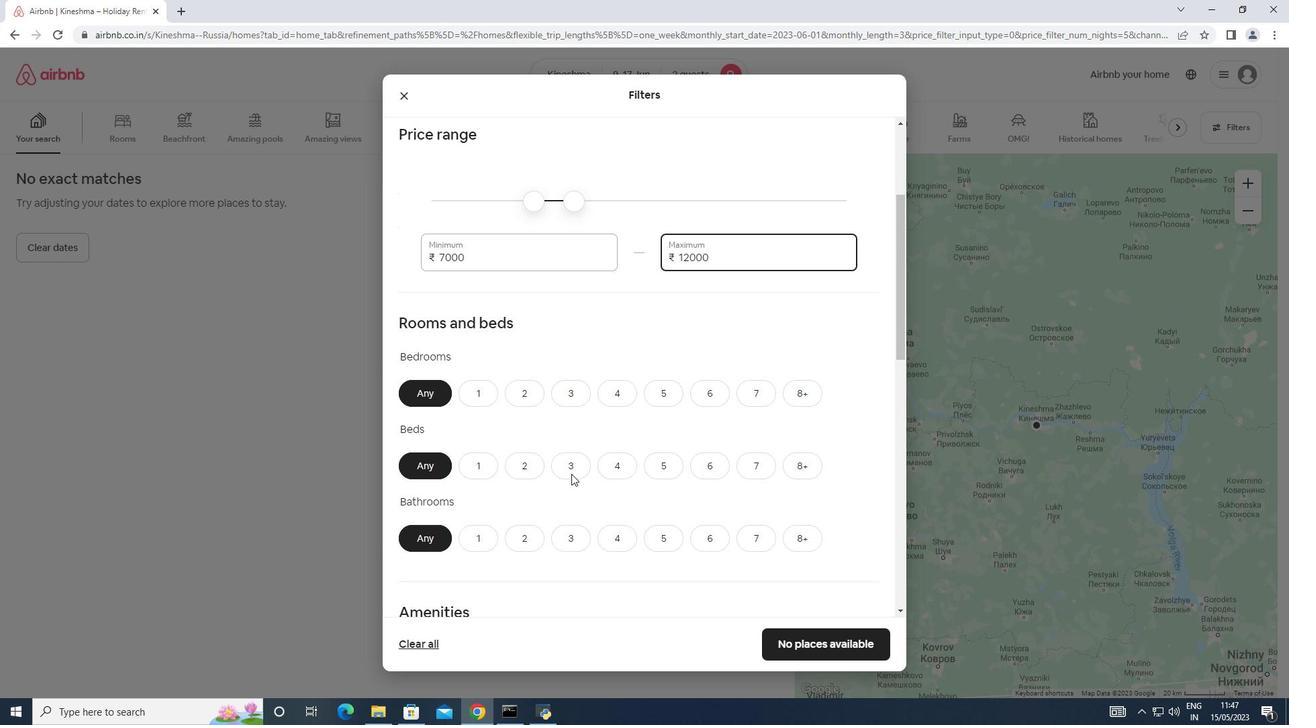 
Action: Mouse scrolled (571, 466) with delta (0, 0)
Screenshot: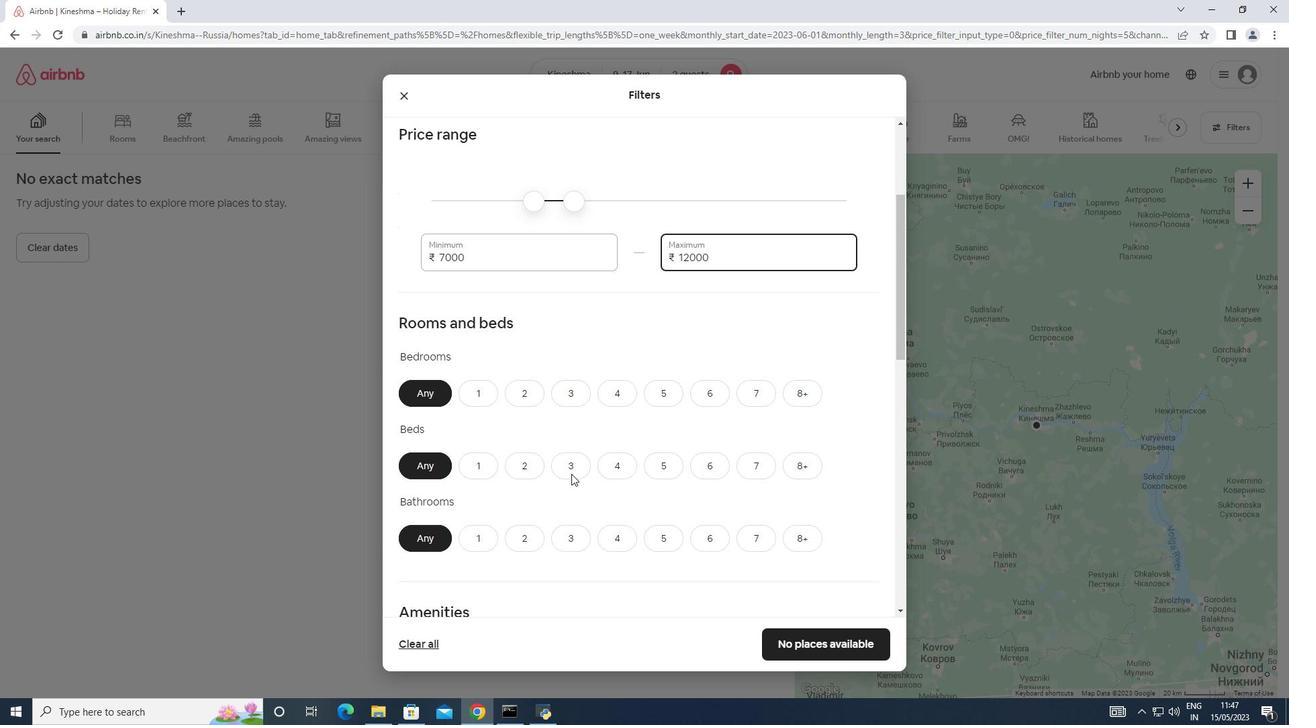 
Action: Mouse moved to (486, 319)
Screenshot: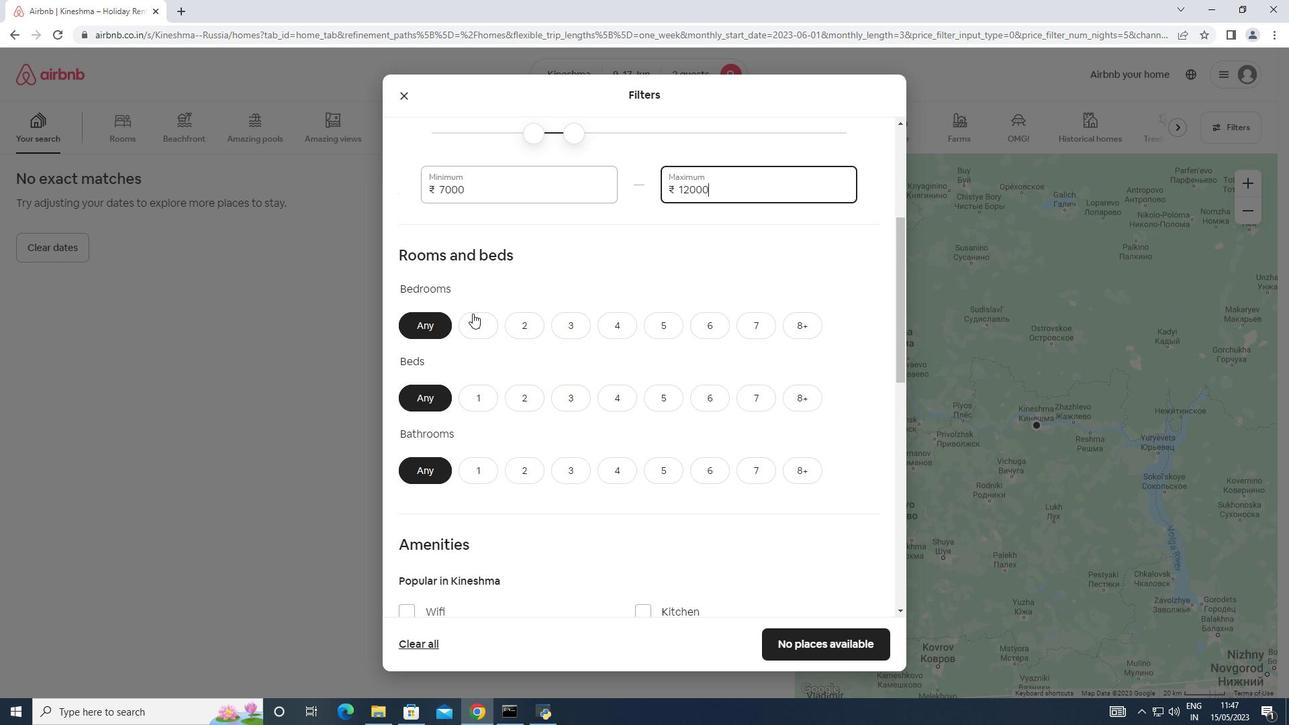 
Action: Mouse pressed left at (486, 319)
Screenshot: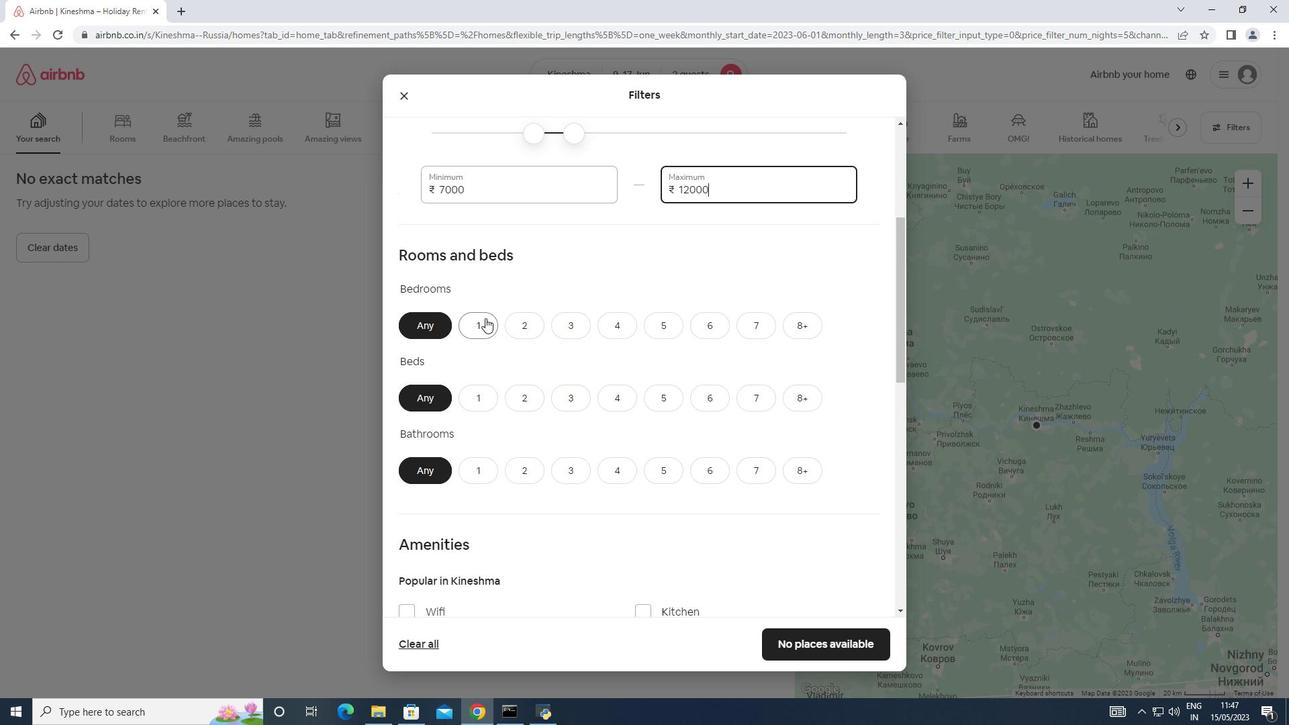 
Action: Mouse moved to (532, 397)
Screenshot: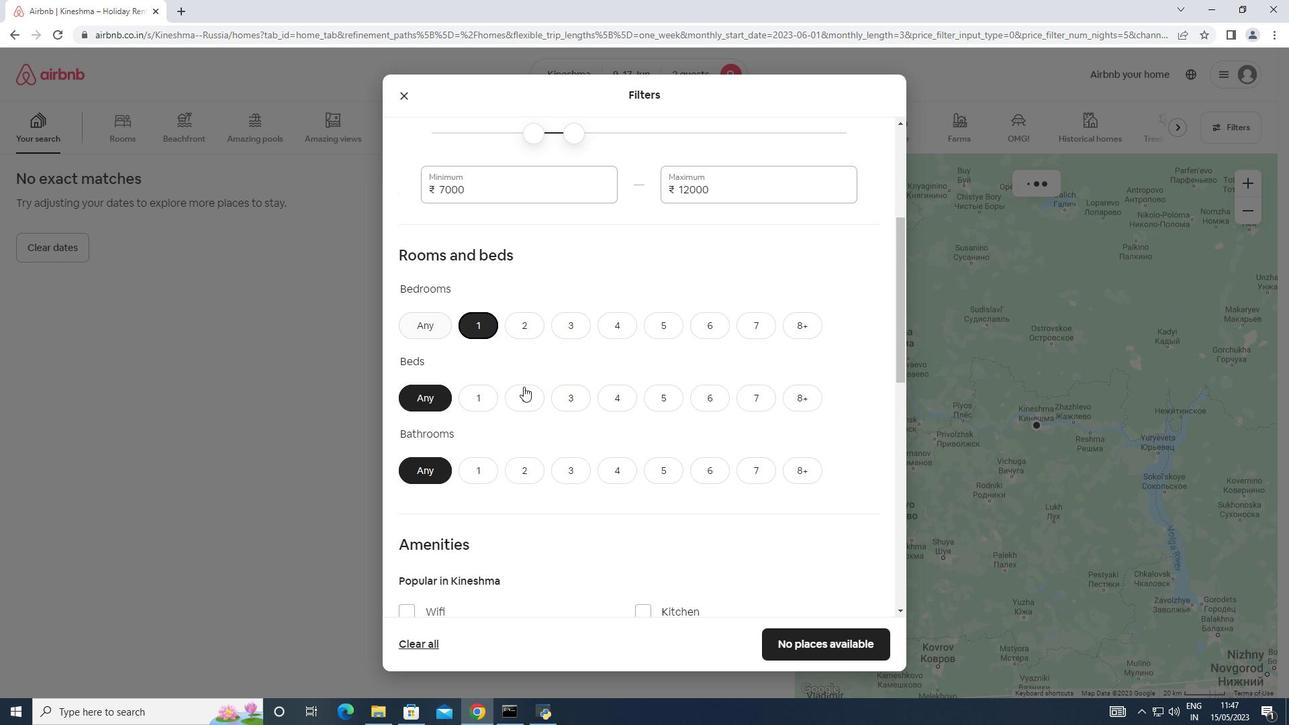 
Action: Mouse pressed left at (532, 397)
Screenshot: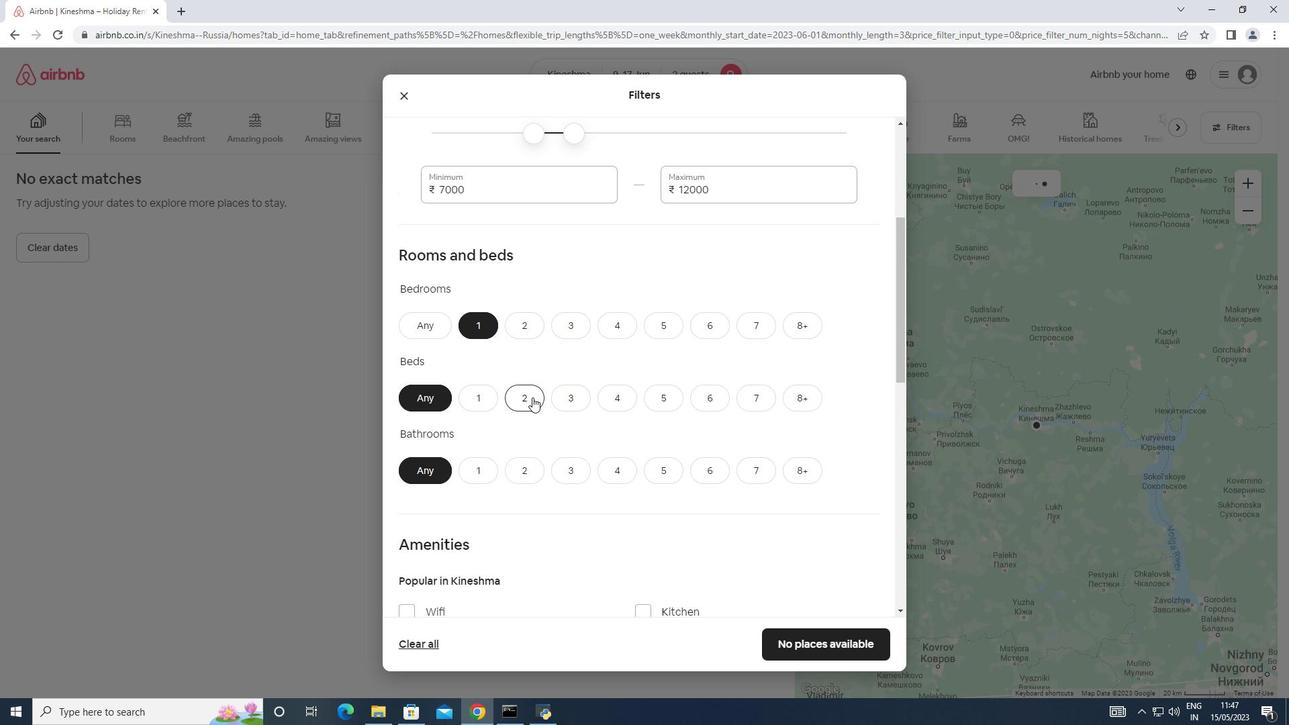 
Action: Mouse moved to (478, 475)
Screenshot: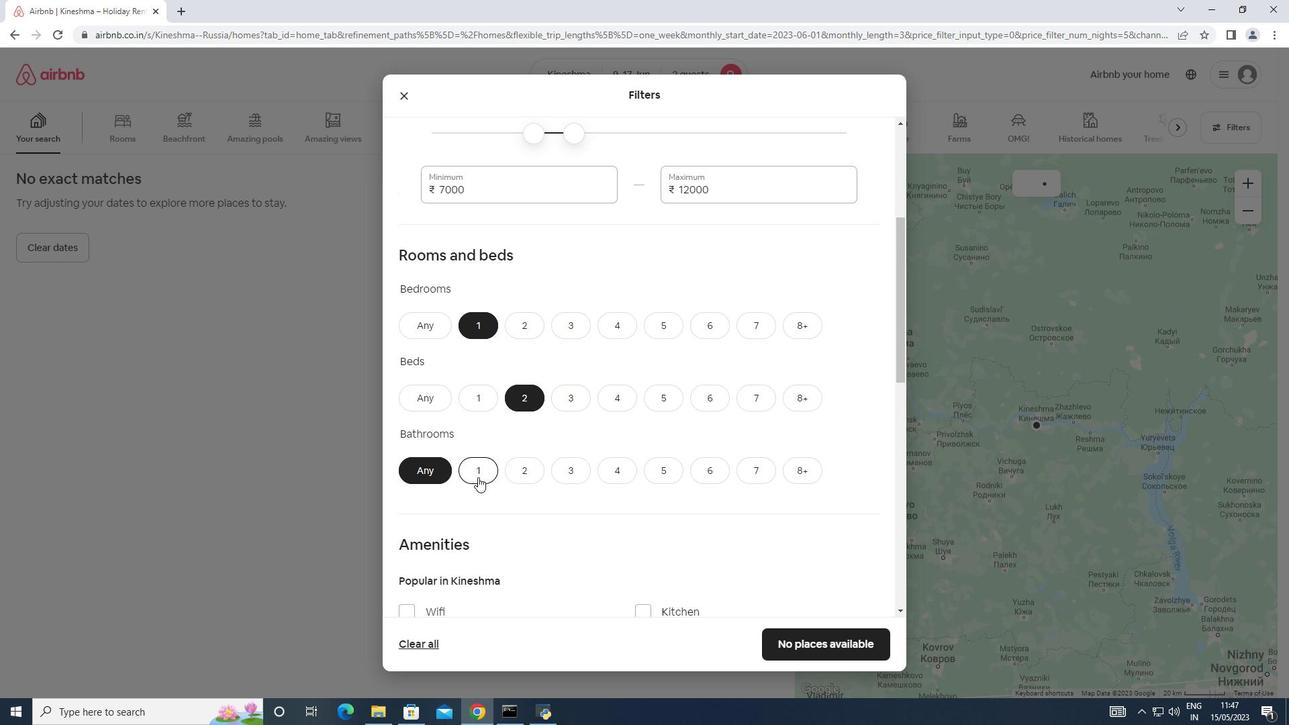 
Action: Mouse pressed left at (478, 475)
Screenshot: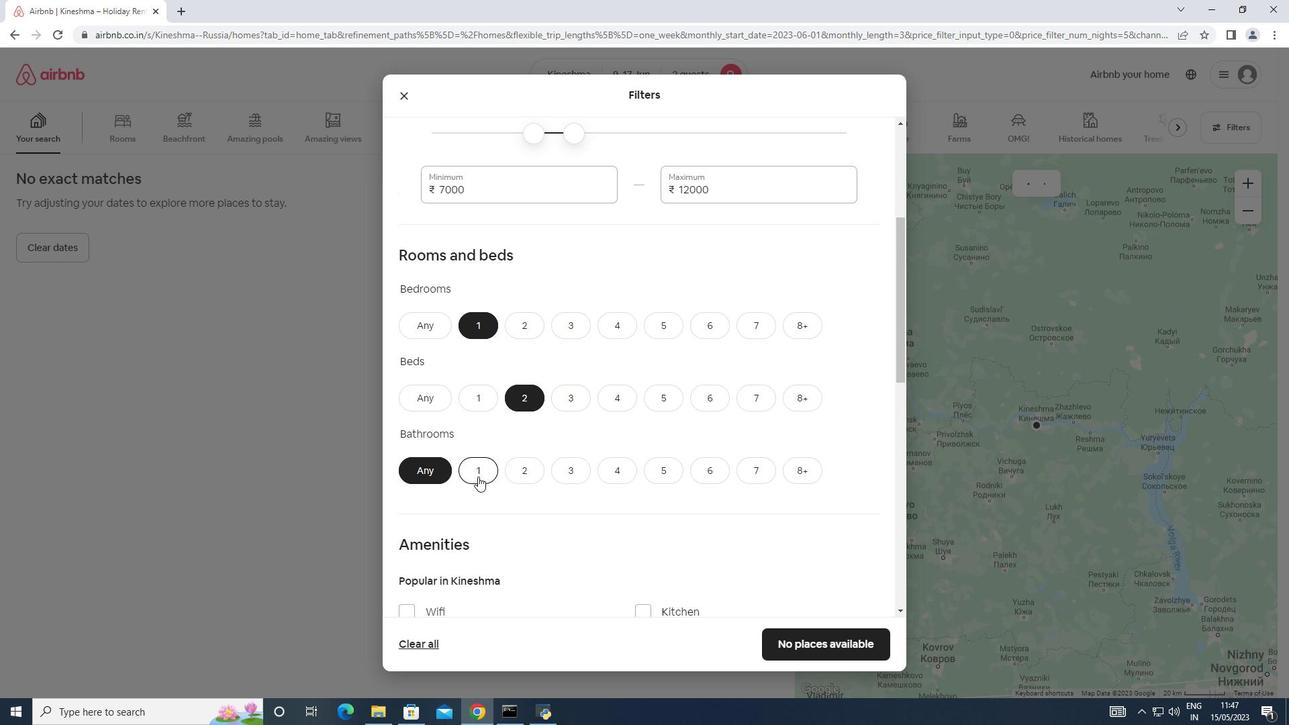 
Action: Mouse moved to (564, 419)
Screenshot: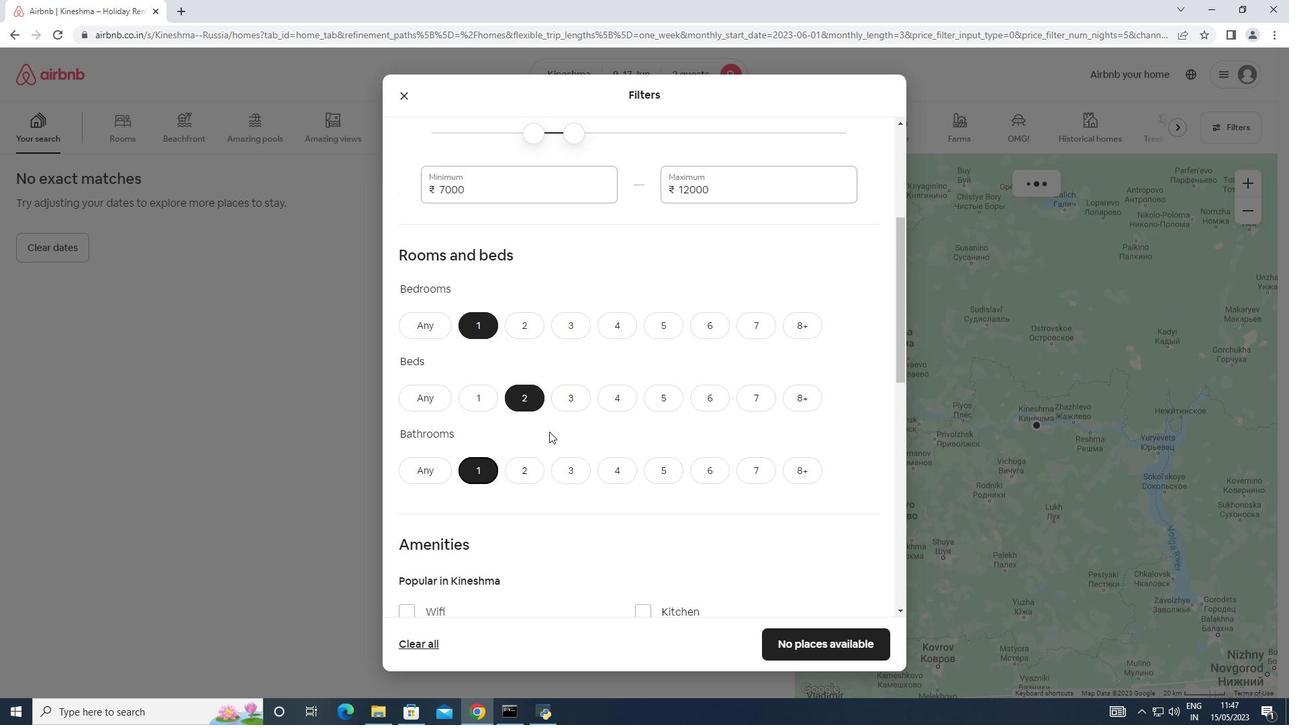 
Action: Mouse scrolled (564, 418) with delta (0, 0)
Screenshot: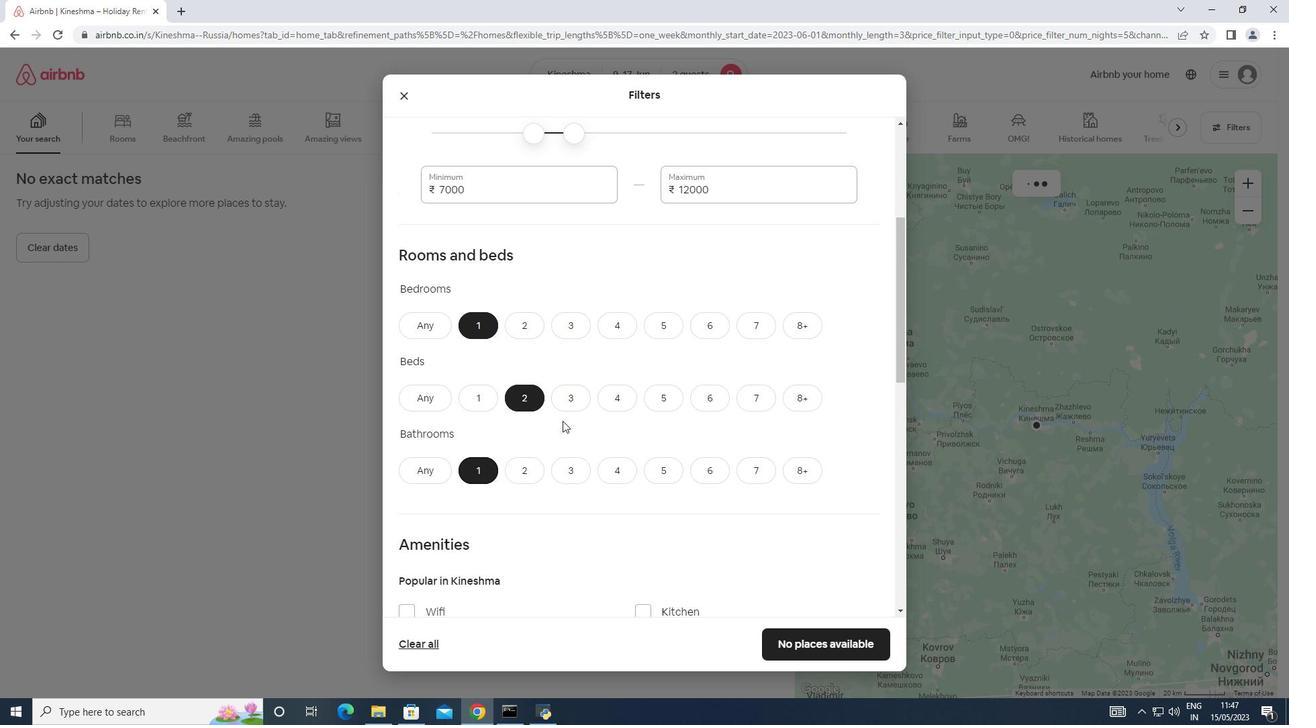 
Action: Mouse scrolled (564, 418) with delta (0, 0)
Screenshot: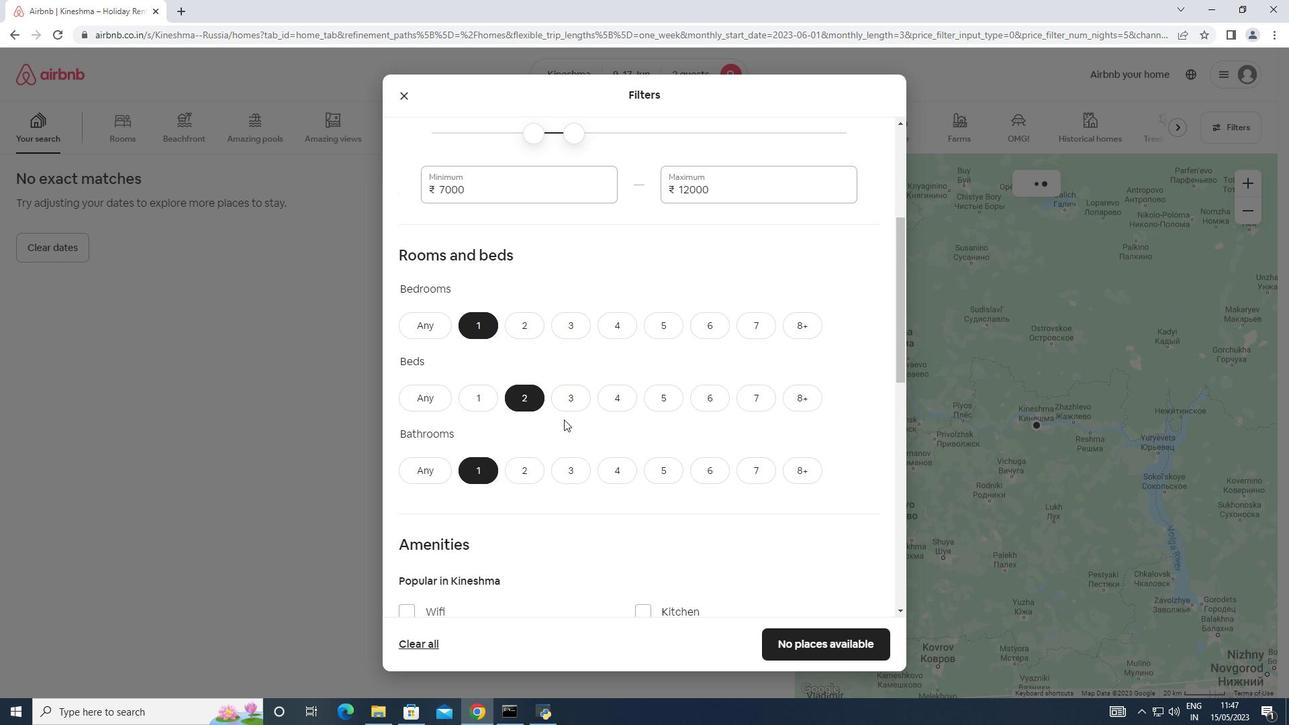 
Action: Mouse moved to (571, 414)
Screenshot: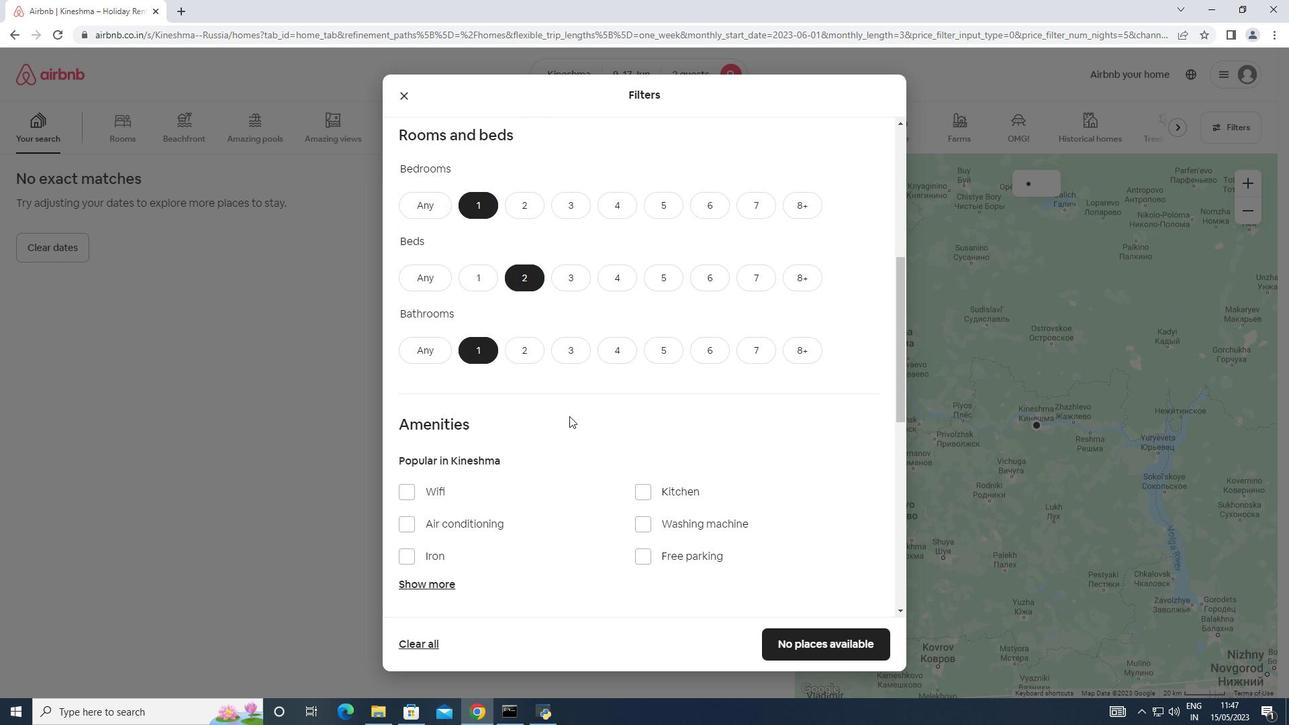 
Action: Mouse scrolled (571, 413) with delta (0, 0)
Screenshot: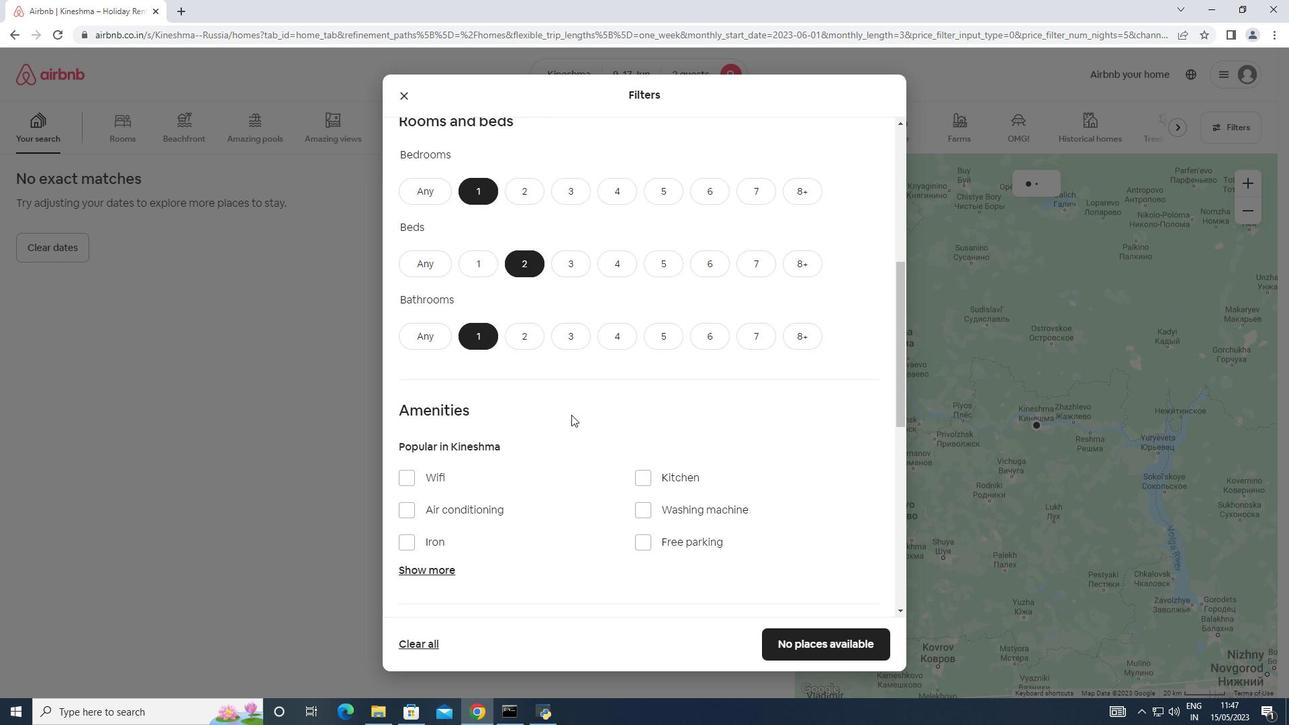 
Action: Mouse scrolled (571, 413) with delta (0, 0)
Screenshot: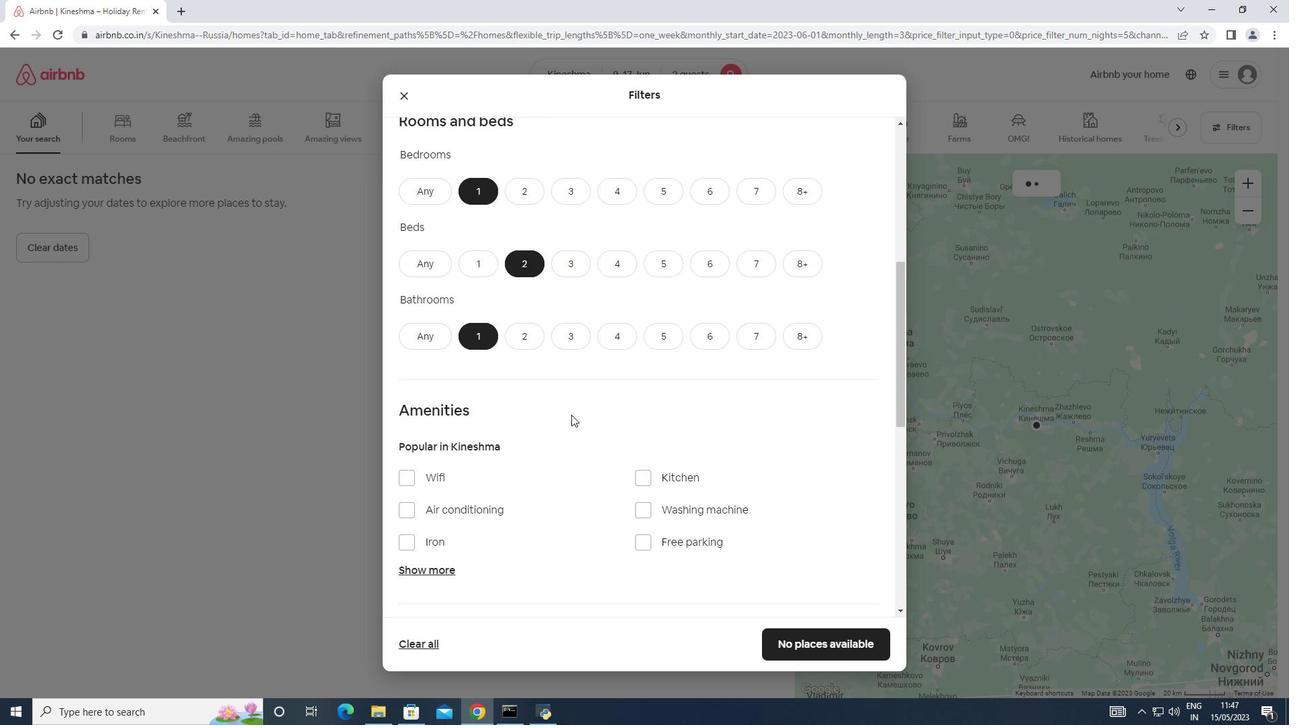 
Action: Mouse moved to (404, 350)
Screenshot: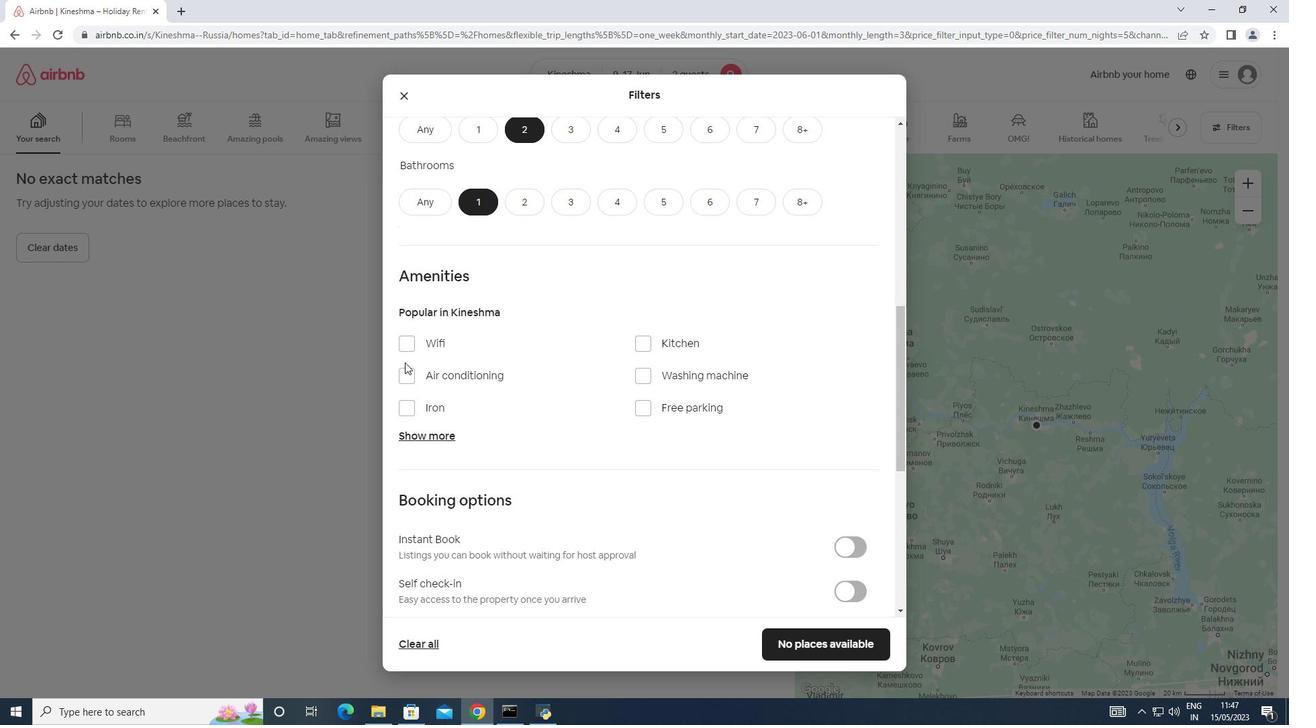 
Action: Mouse pressed left at (404, 350)
Screenshot: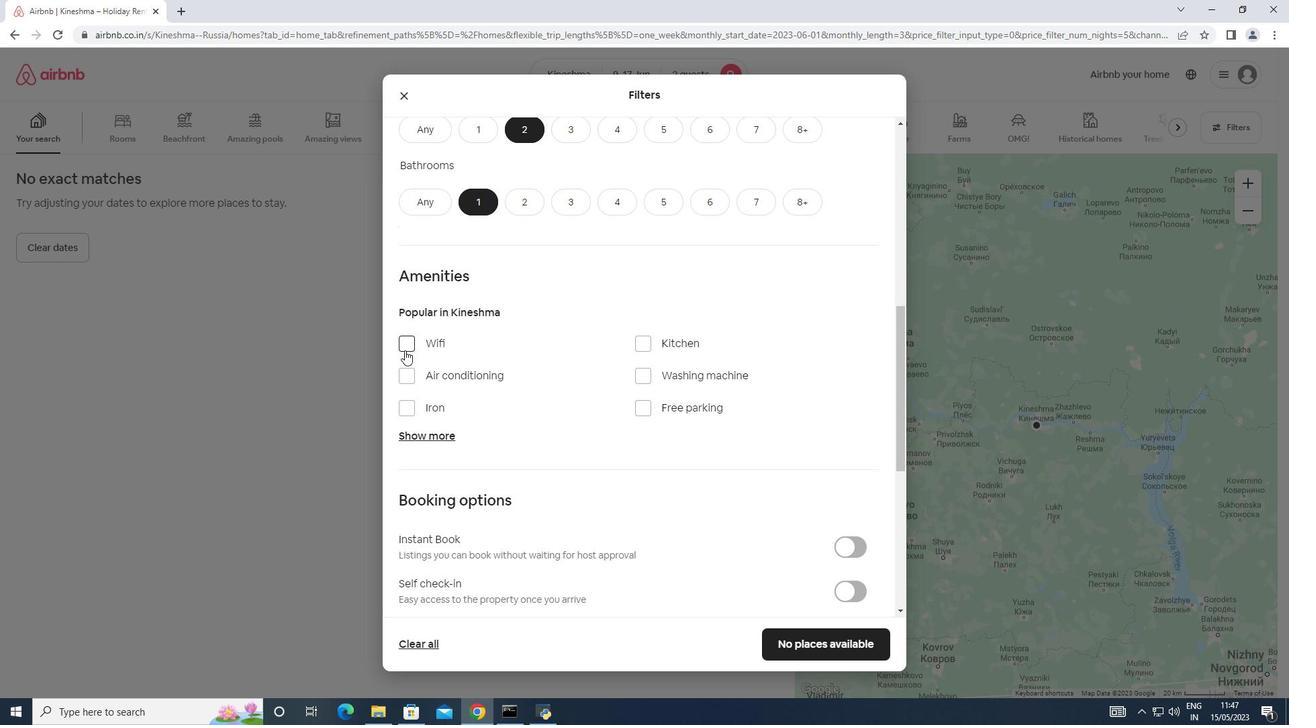
Action: Mouse moved to (609, 442)
Screenshot: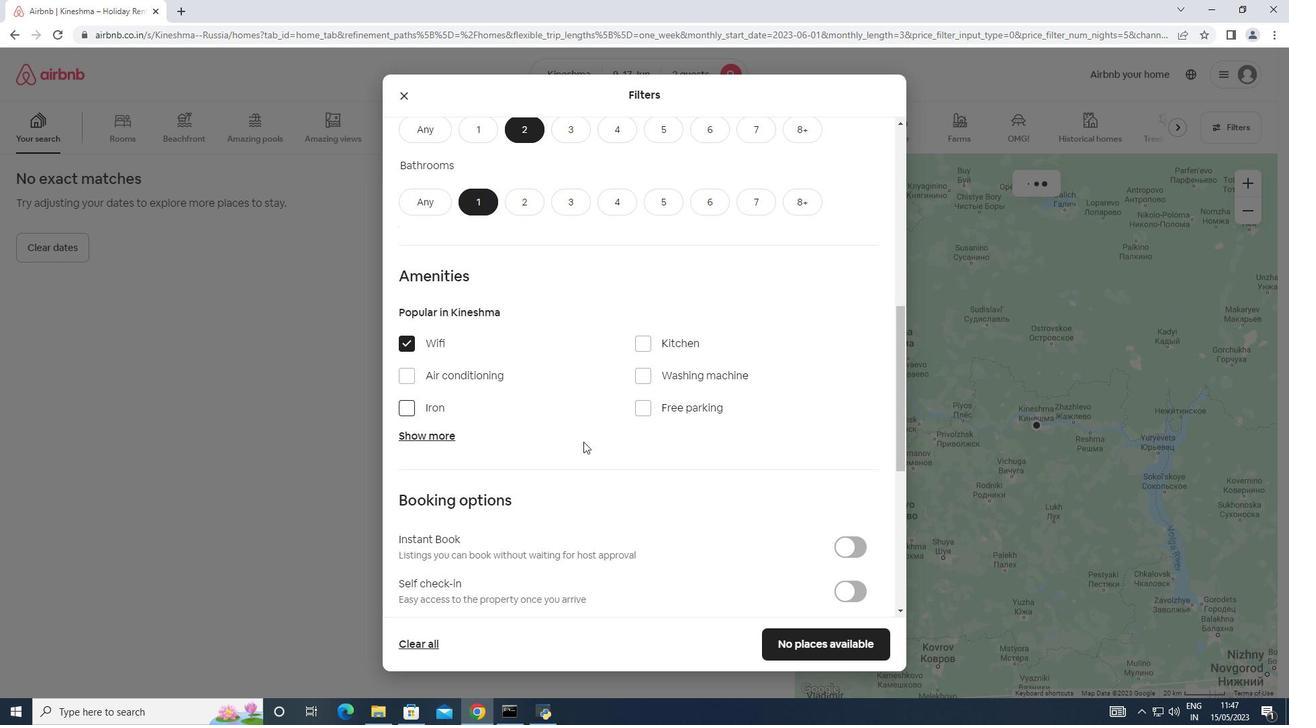 
Action: Mouse scrolled (609, 441) with delta (0, 0)
Screenshot: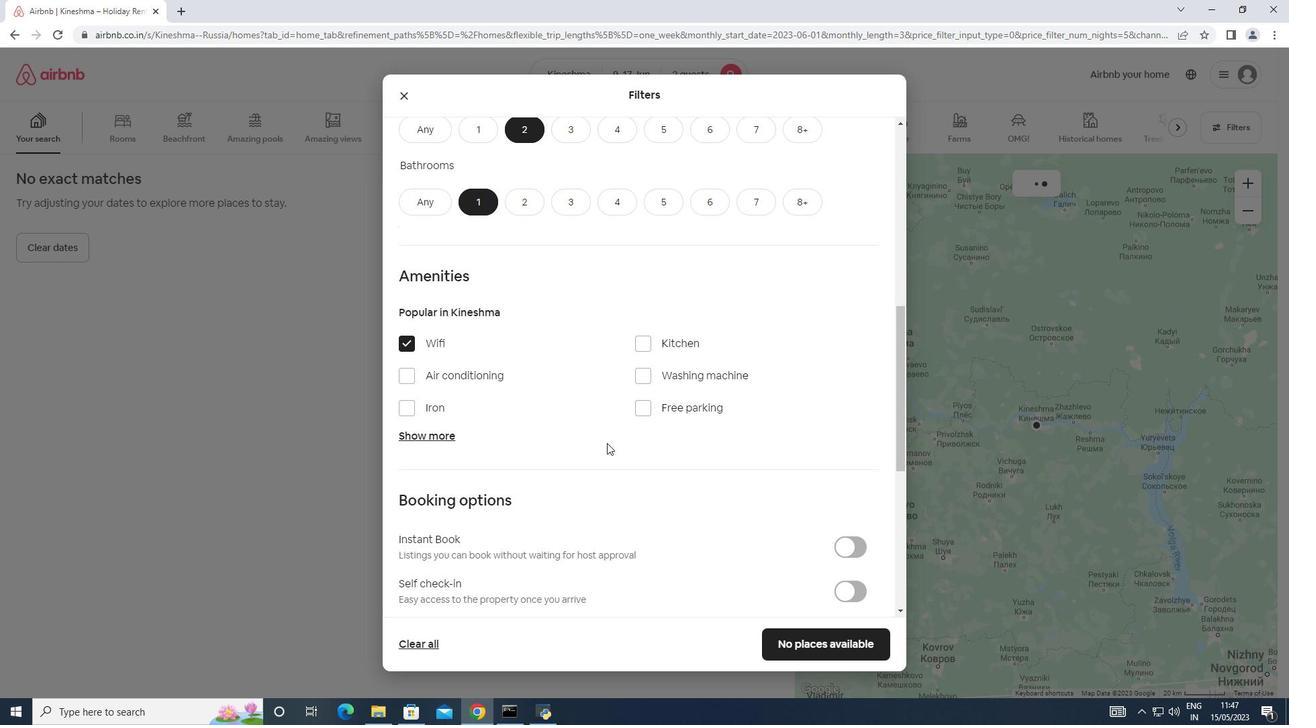
Action: Mouse scrolled (609, 441) with delta (0, 0)
Screenshot: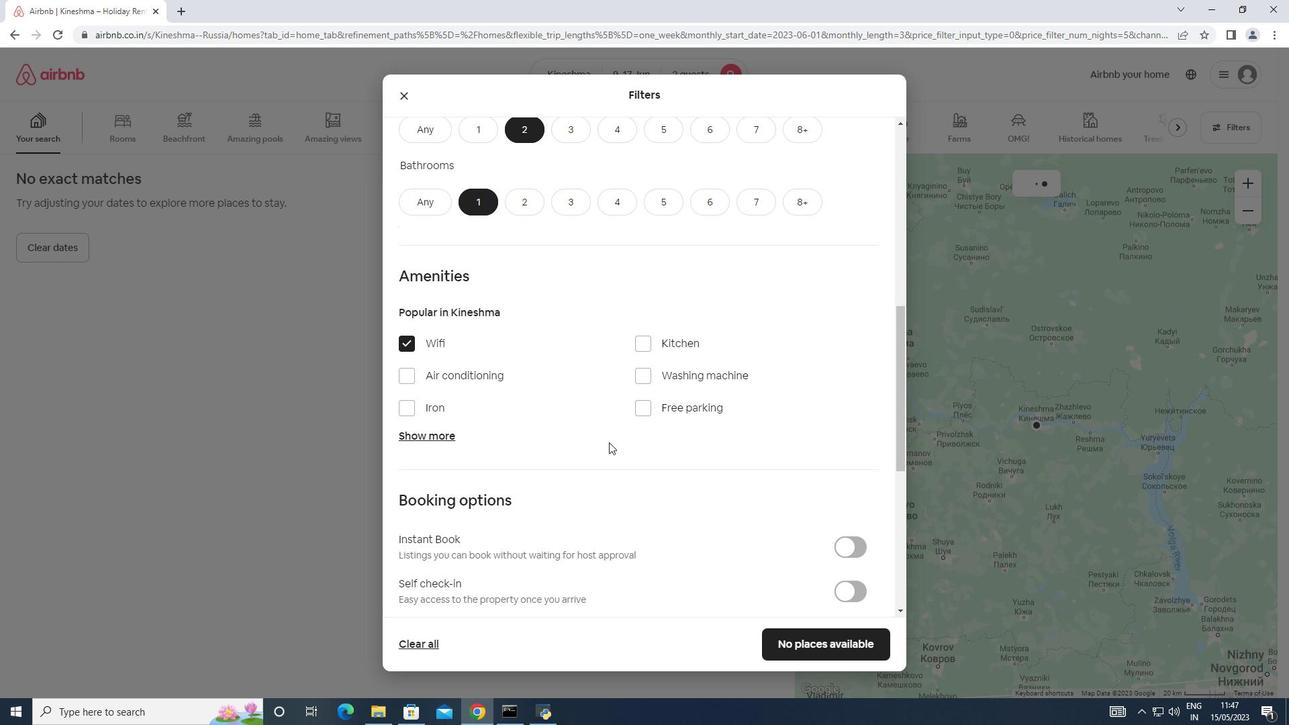 
Action: Mouse moved to (853, 455)
Screenshot: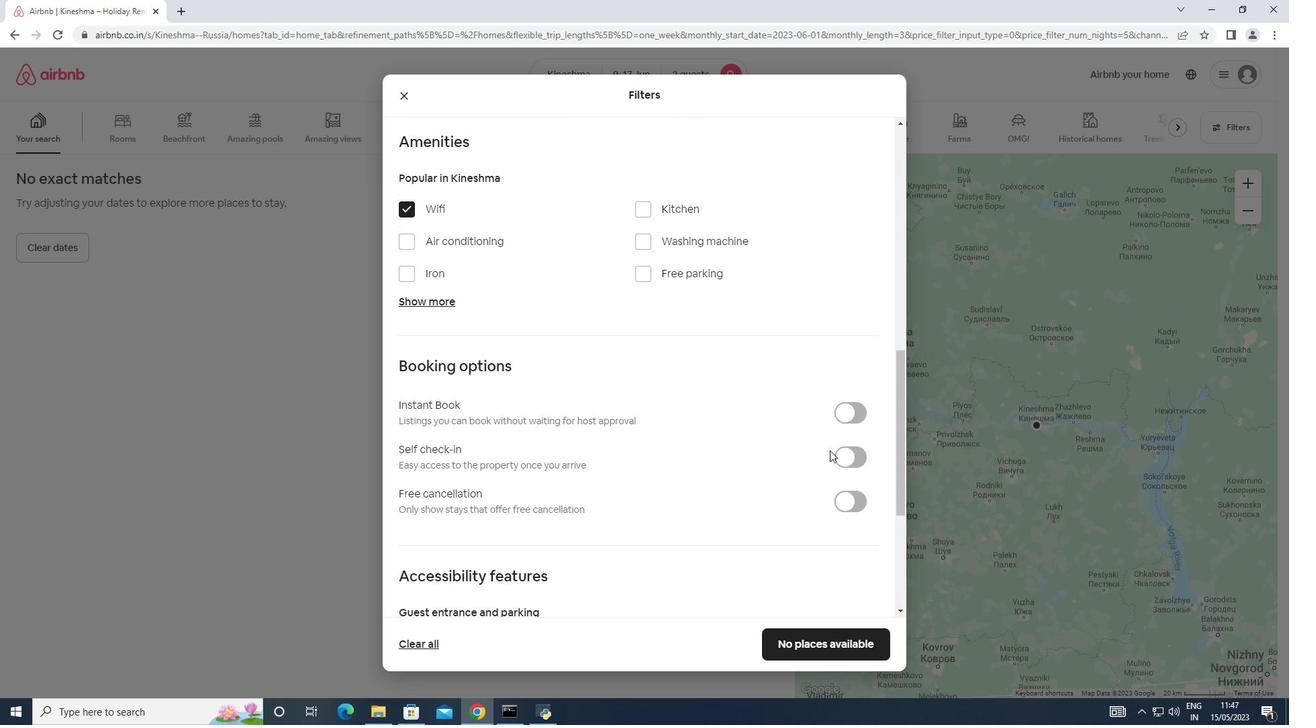 
Action: Mouse pressed left at (853, 455)
Screenshot: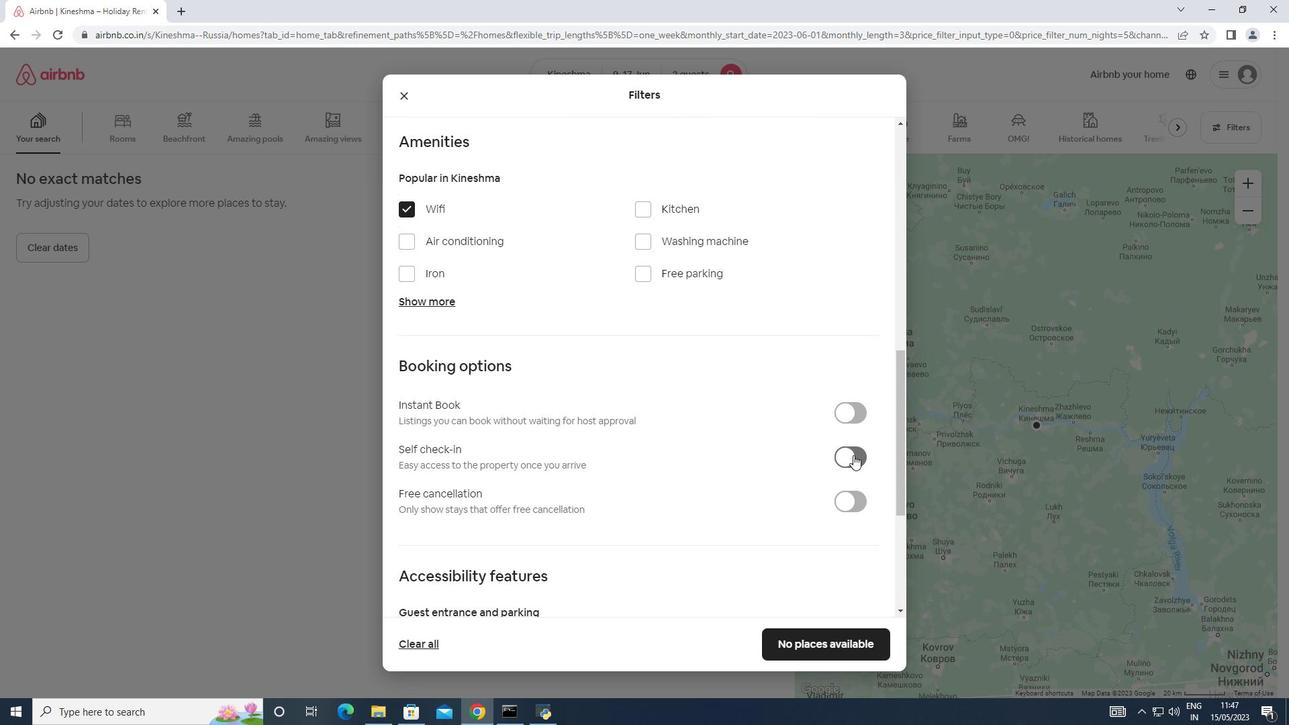 
Action: Mouse moved to (476, 451)
Screenshot: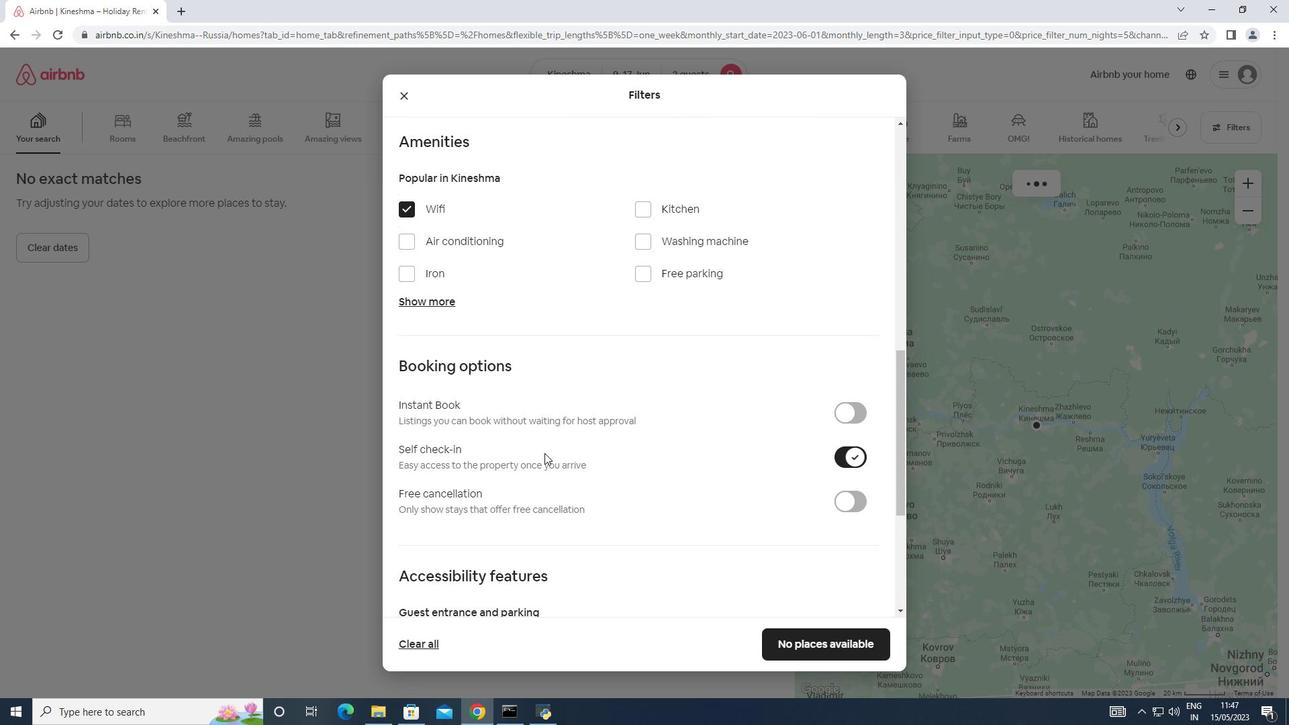 
Action: Mouse scrolled (476, 450) with delta (0, 0)
Screenshot: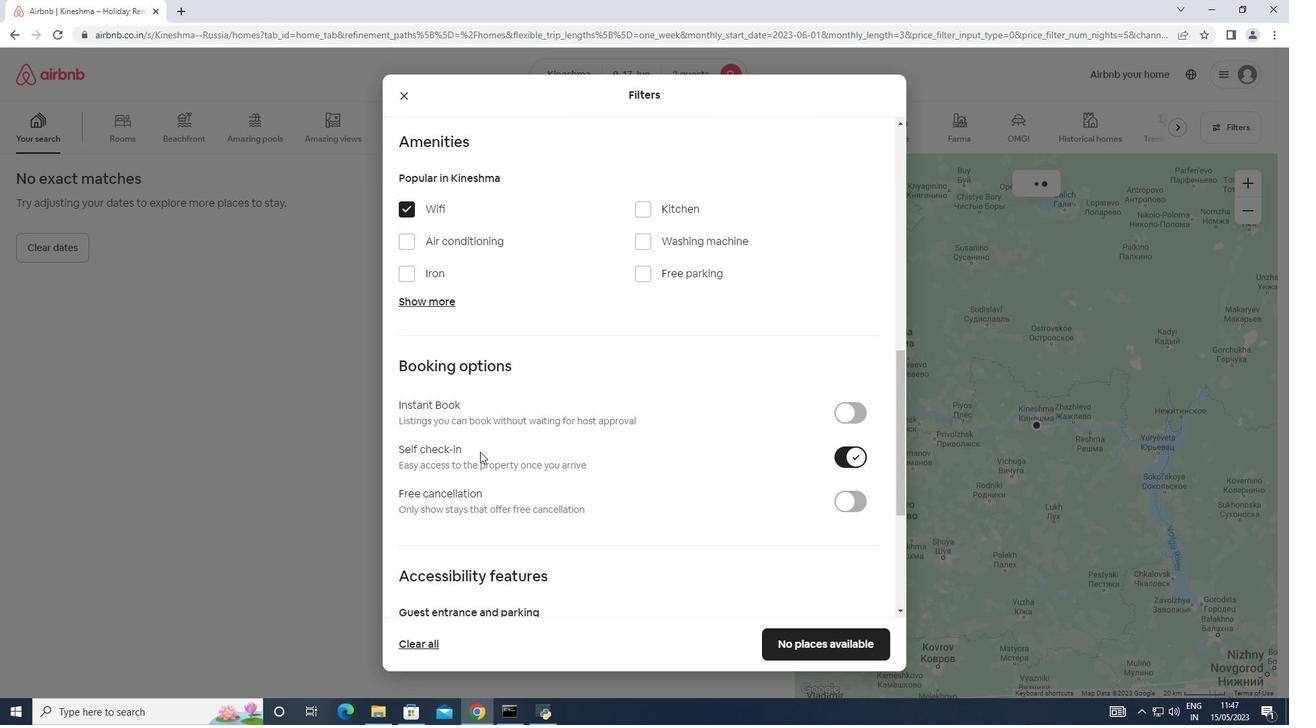 
Action: Mouse scrolled (476, 450) with delta (0, 0)
Screenshot: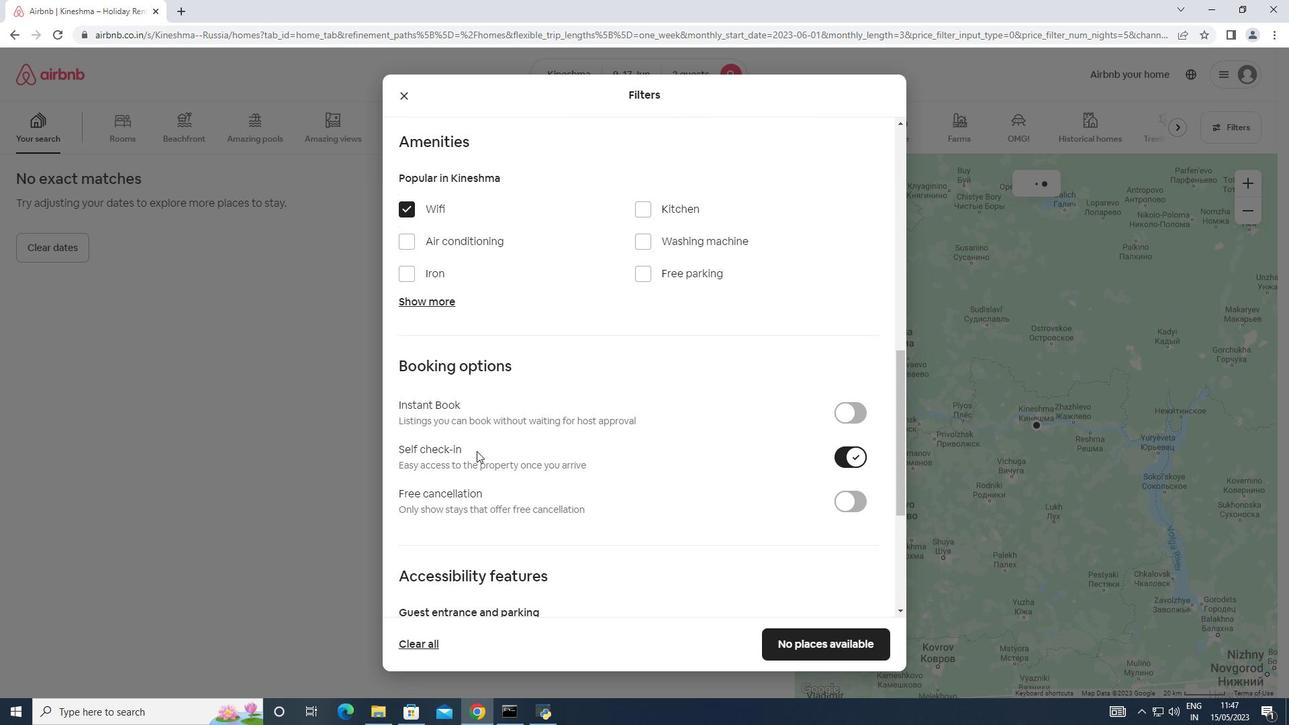 
Action: Mouse scrolled (476, 450) with delta (0, 0)
Screenshot: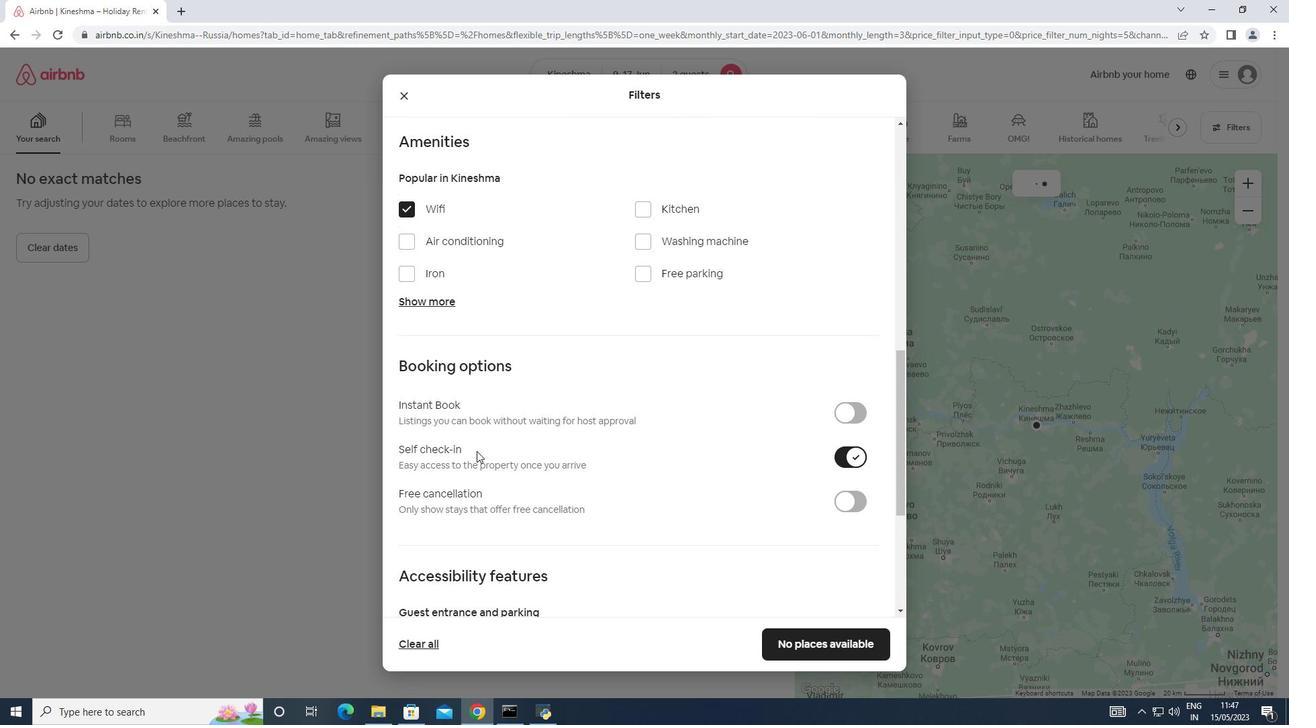 
Action: Mouse moved to (476, 449)
Screenshot: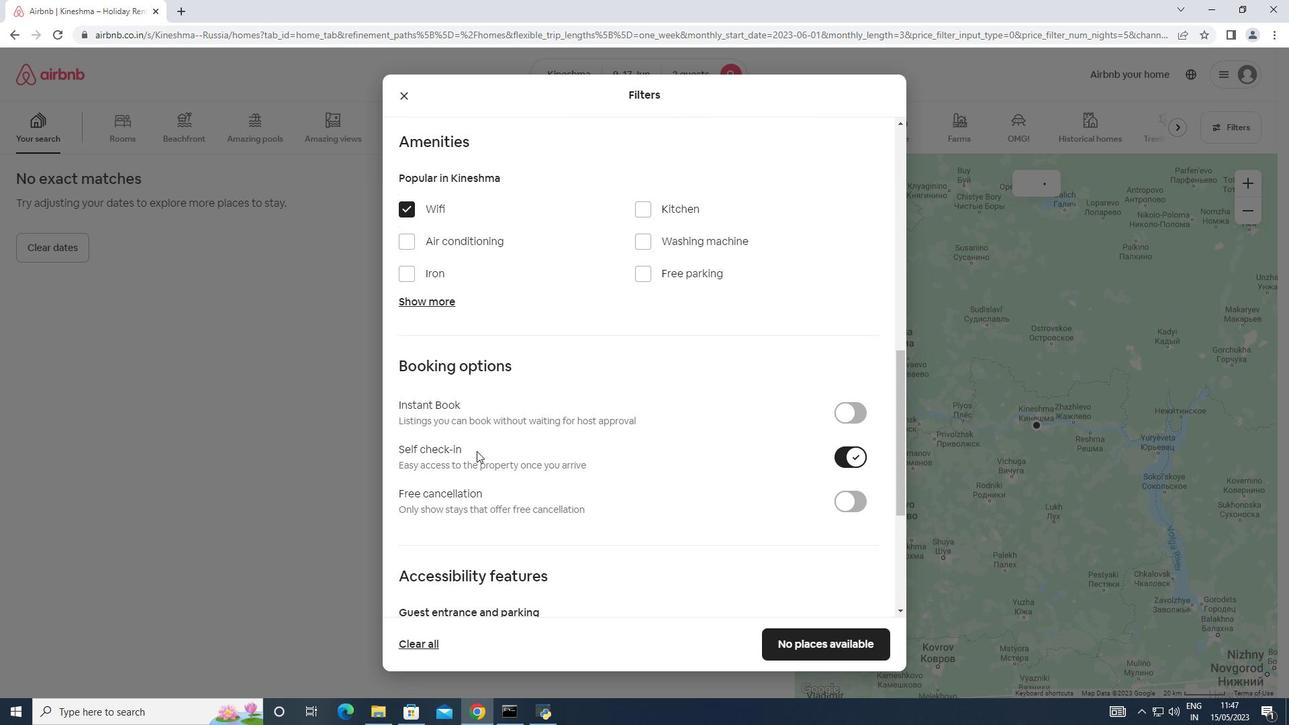 
Action: Mouse scrolled (476, 449) with delta (0, 0)
Screenshot: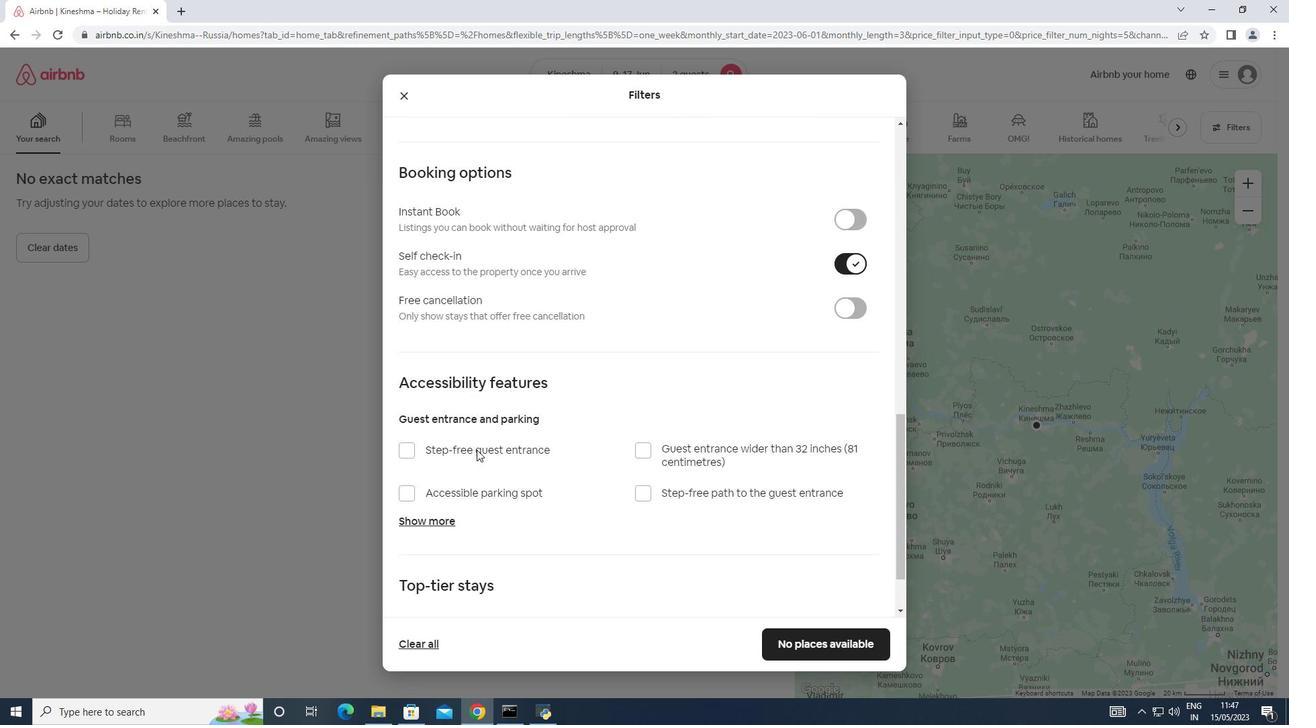
Action: Mouse scrolled (476, 449) with delta (0, 0)
Screenshot: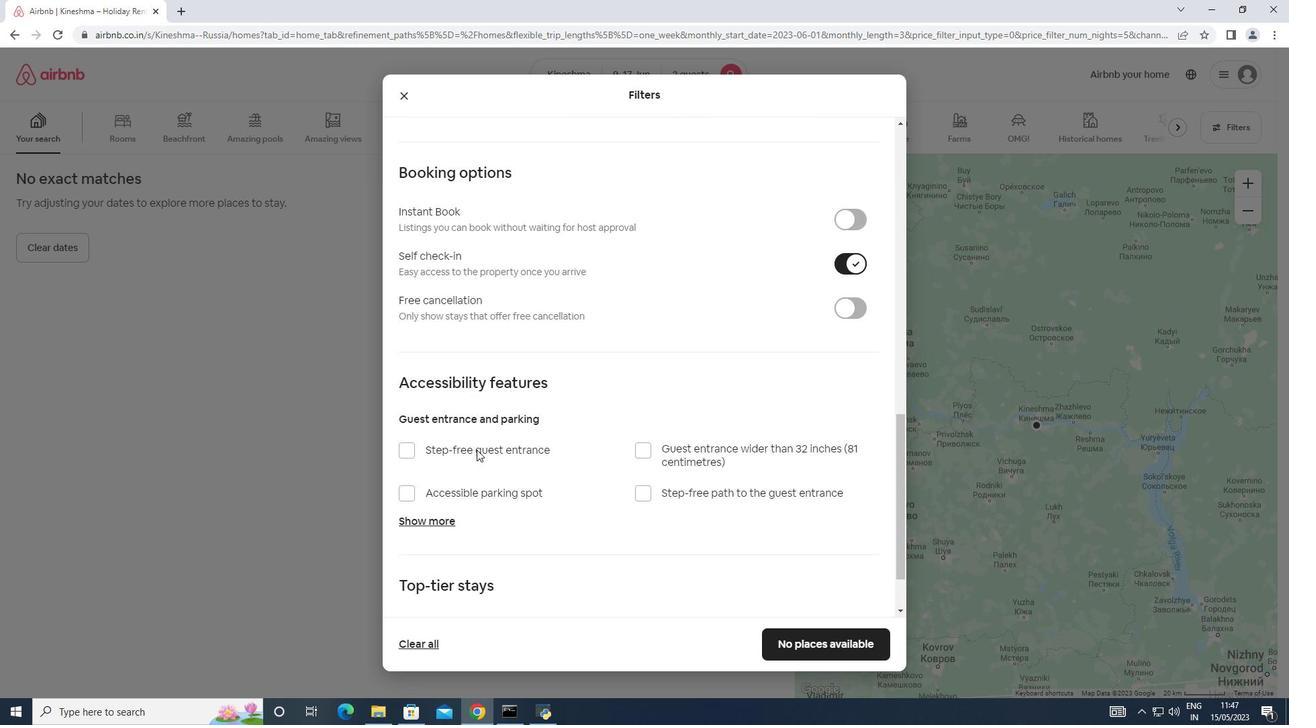 
Action: Mouse scrolled (476, 449) with delta (0, 0)
Screenshot: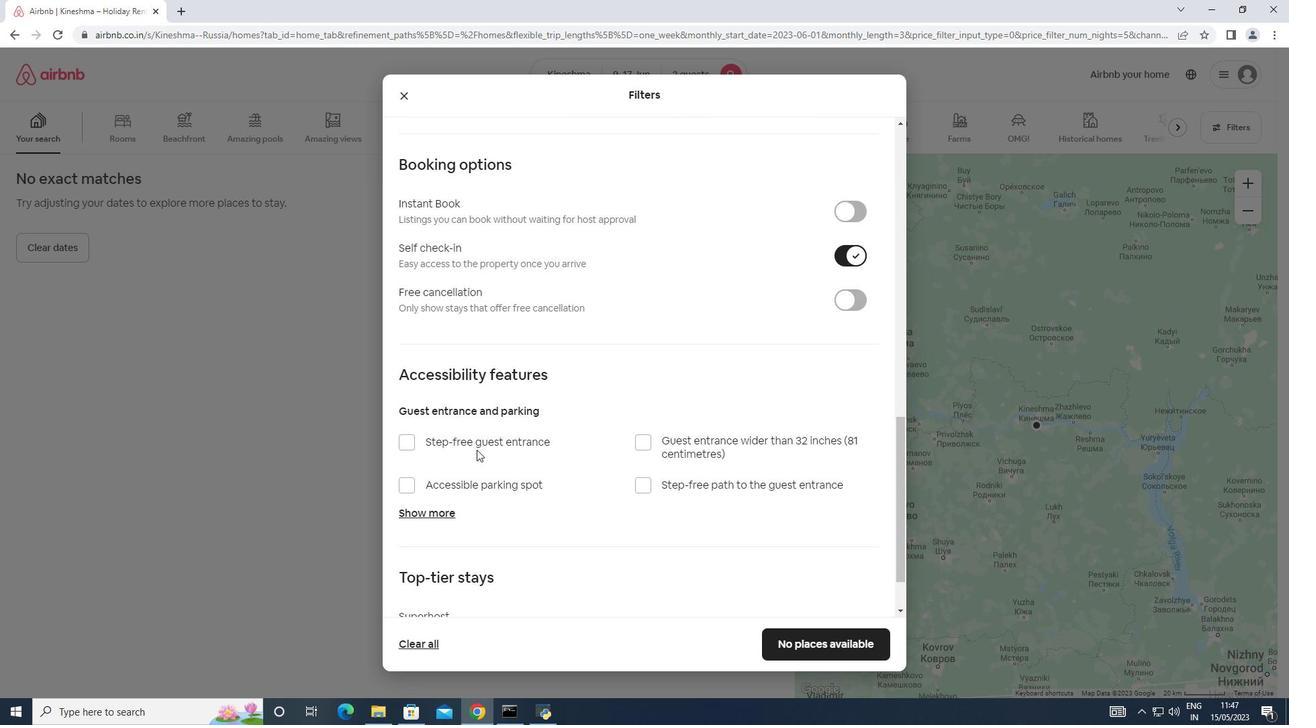 
Action: Mouse moved to (476, 449)
Screenshot: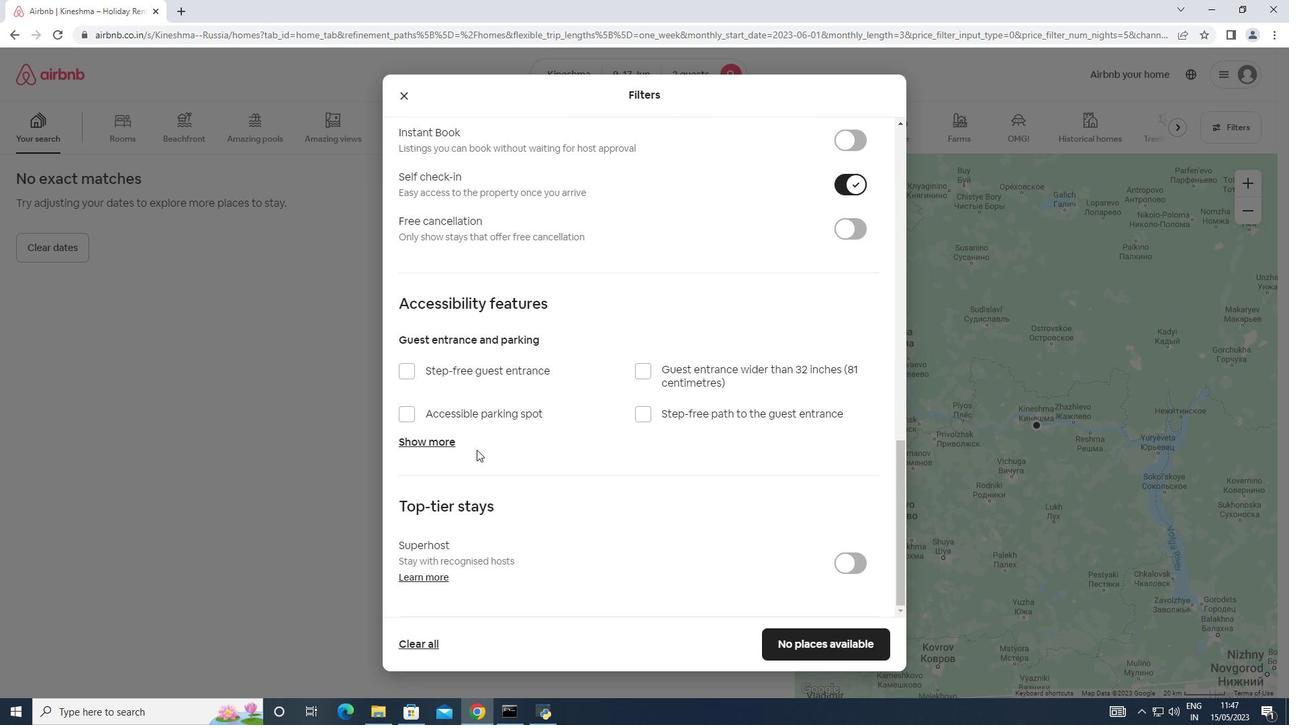 
Action: Mouse scrolled (476, 449) with delta (0, 0)
Screenshot: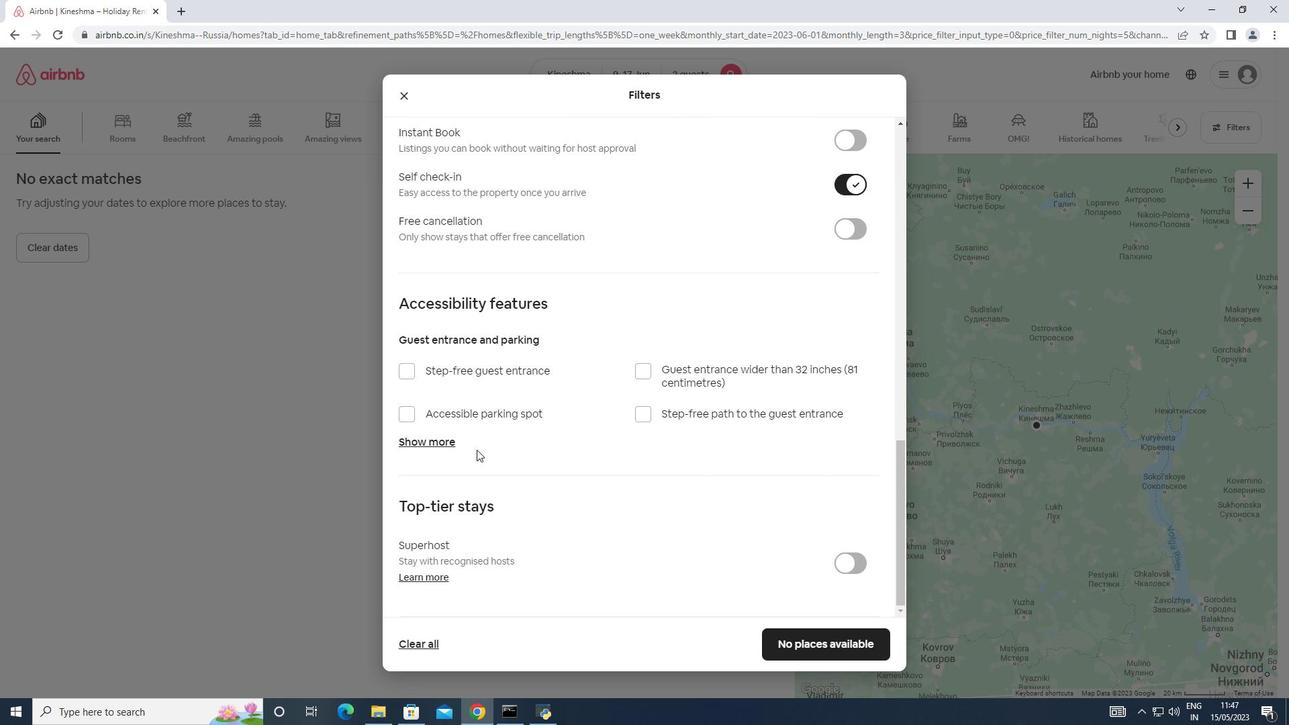 
Action: Mouse scrolled (476, 449) with delta (0, 0)
Screenshot: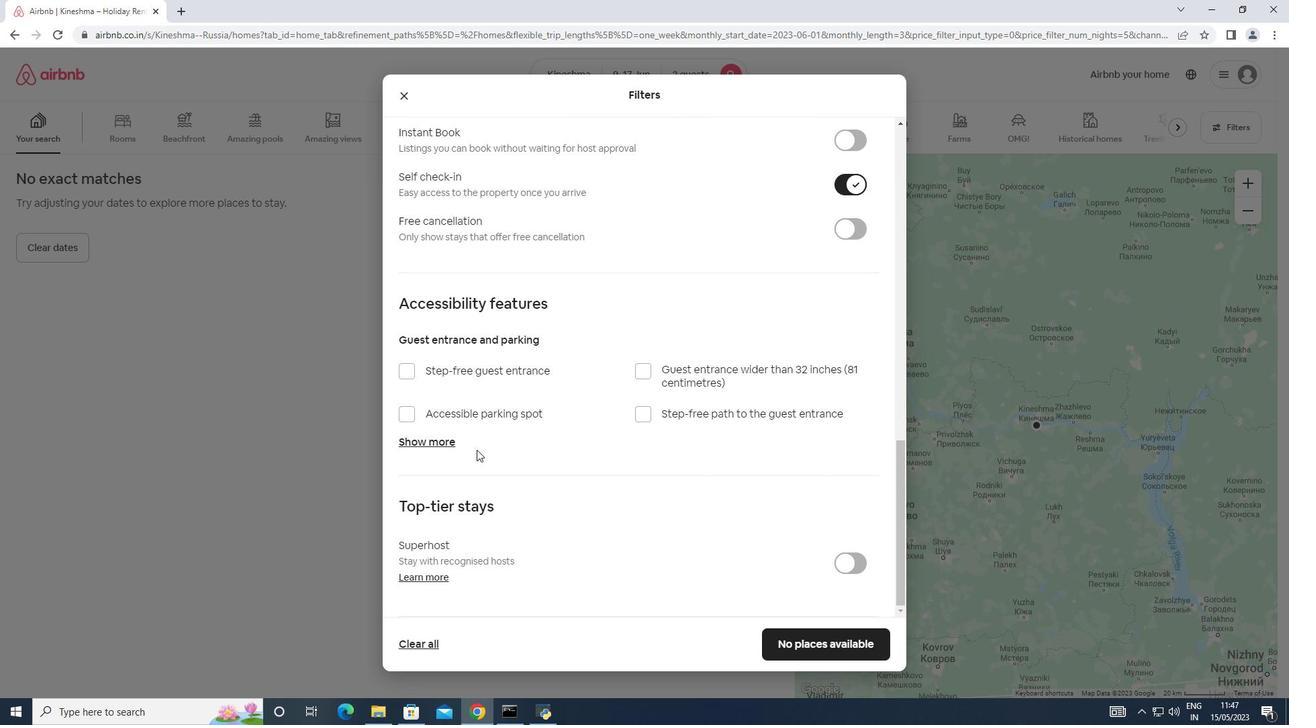 
Action: Mouse moved to (476, 449)
Screenshot: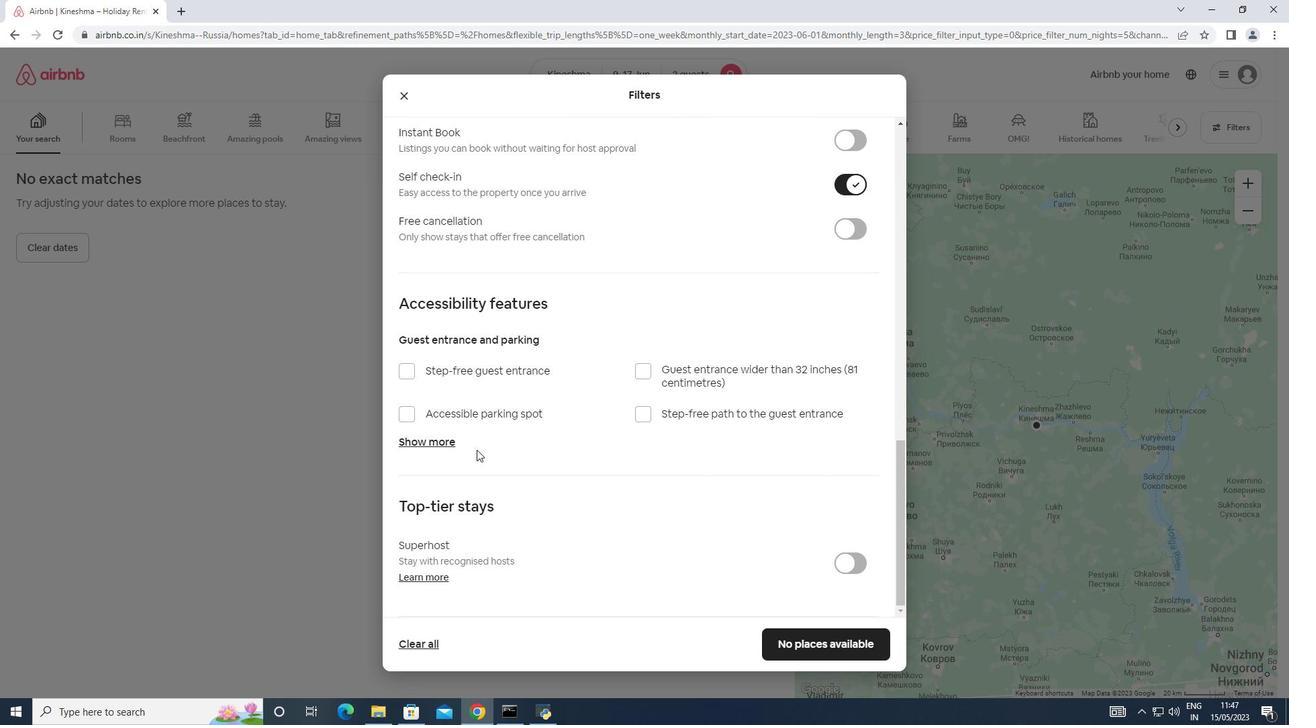 
Action: Mouse scrolled (476, 449) with delta (0, 0)
Screenshot: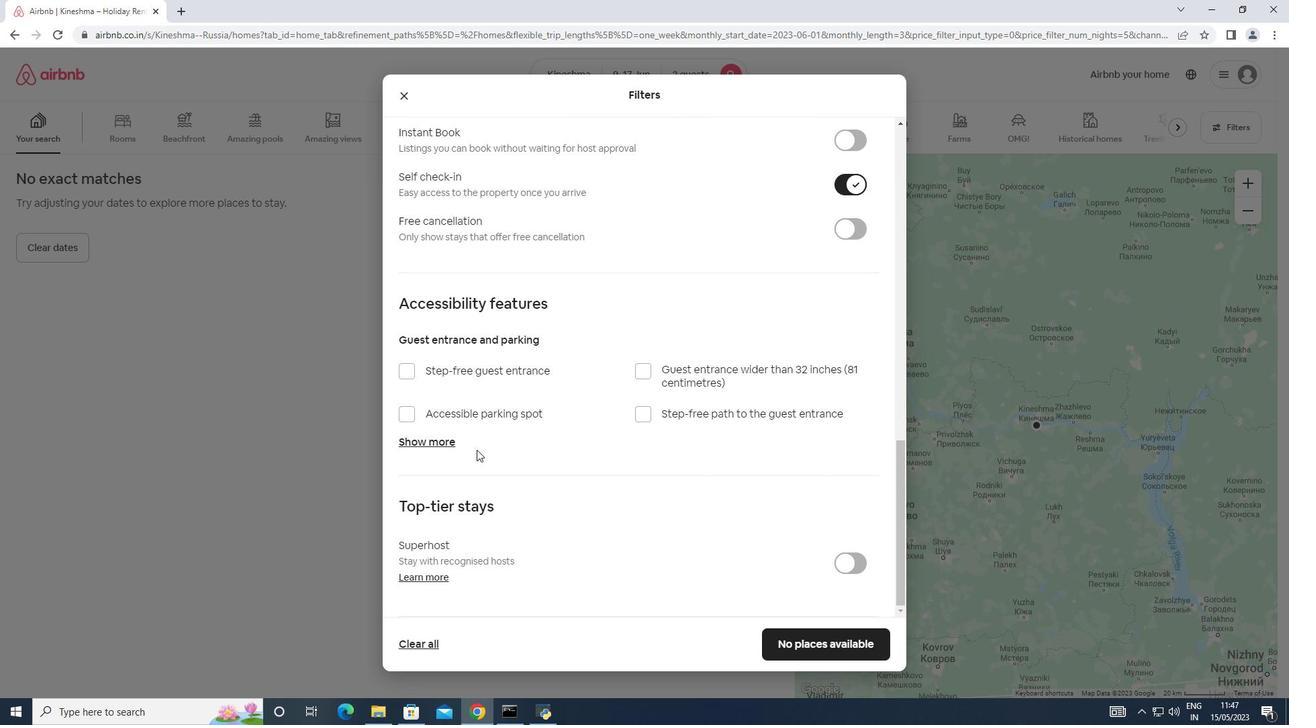 
Action: Mouse moved to (825, 645)
Screenshot: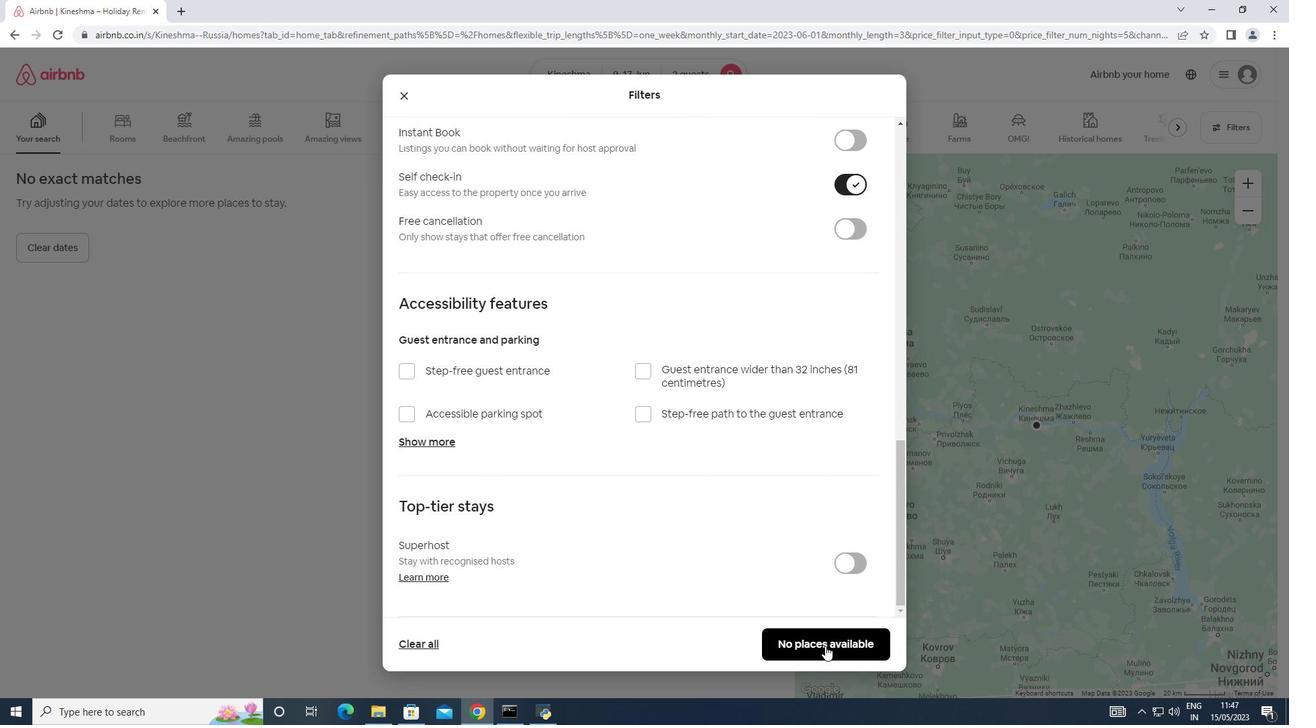 
Action: Mouse pressed left at (825, 645)
Screenshot: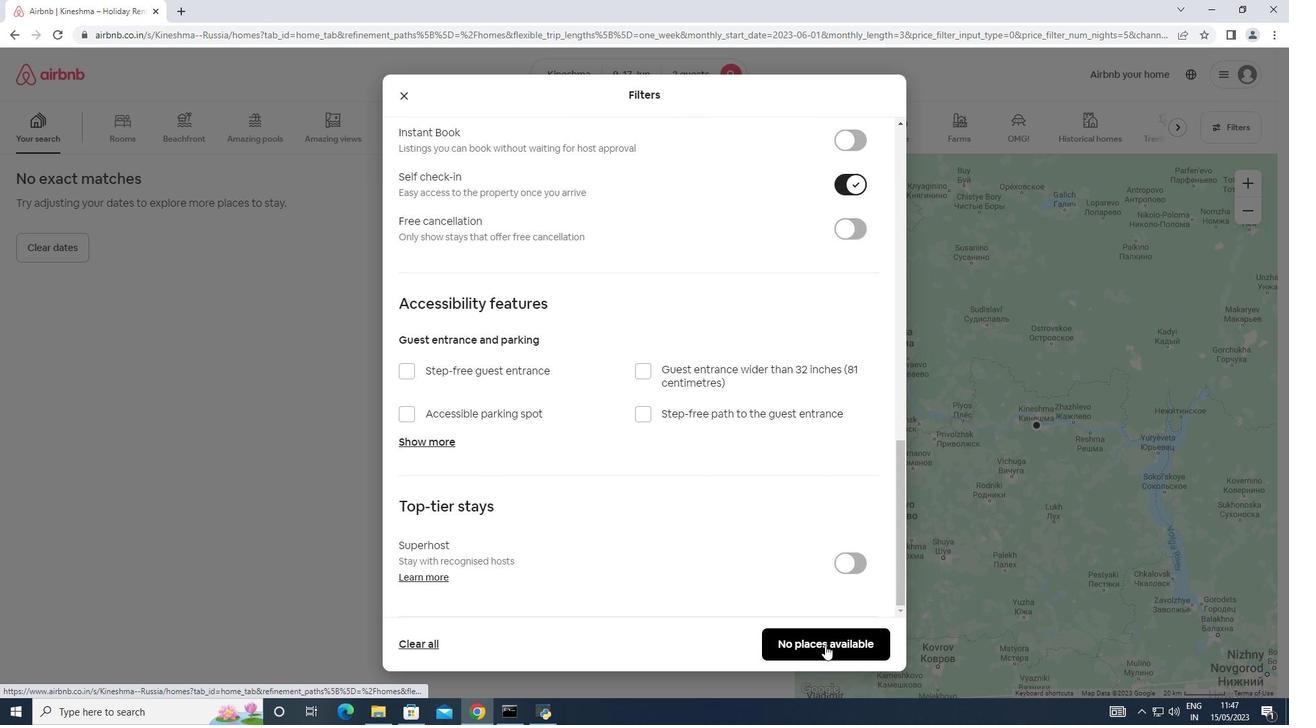 
